 Task: Open a blank sheet, save the file as Selfcare.epub and add heading 'Self Care',with the parapraph 'Self-care involves prioritizing one's physical, emotional, and mental well-being. It includes activities such as exercise, rest, pursuing hobbies, and setting boundaries. Engaging in self-care practices is essential for maintaining balance, preventing burnout, and nurturing a healthy relationship with oneself.'Apply Font Style Impact And font size 18. Apply font style in  Heading 'Tahoma' and font size 36 Change heading alignment to  Left and paragraph alignment to  Left
Action: Mouse pressed left at (238, 190)
Screenshot: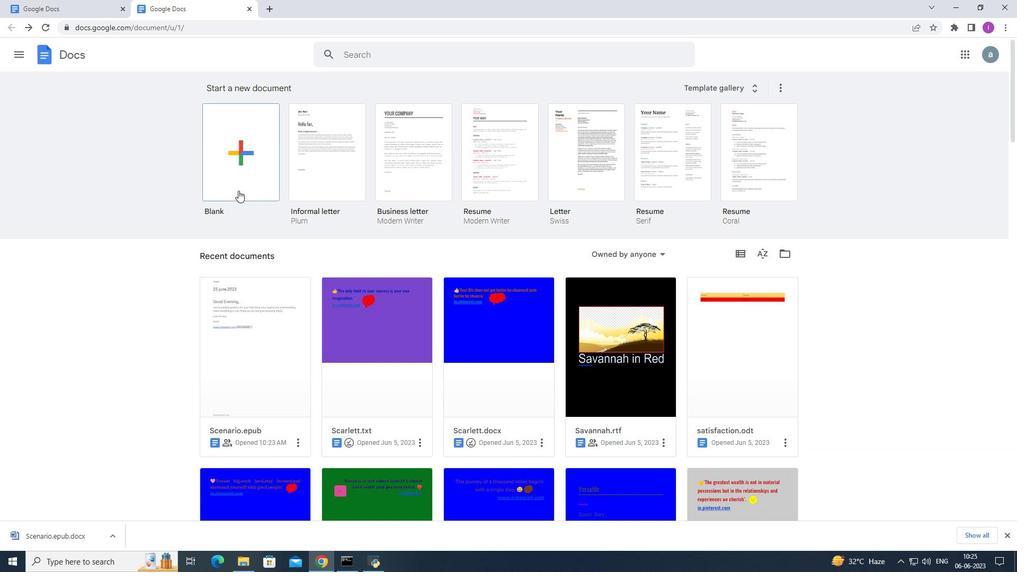 
Action: Mouse moved to (118, 41)
Screenshot: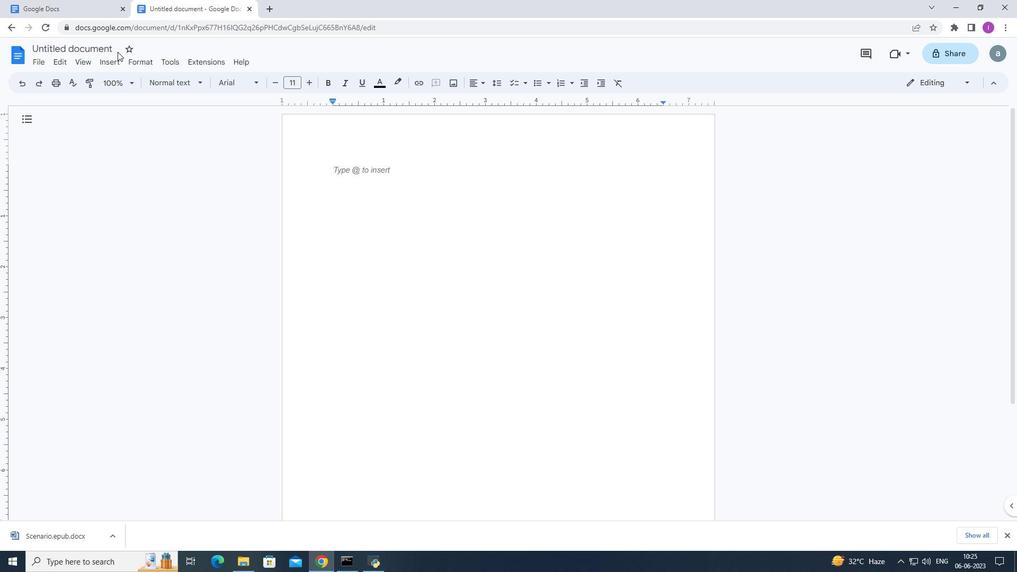 
Action: Mouse pressed left at (118, 41)
Screenshot: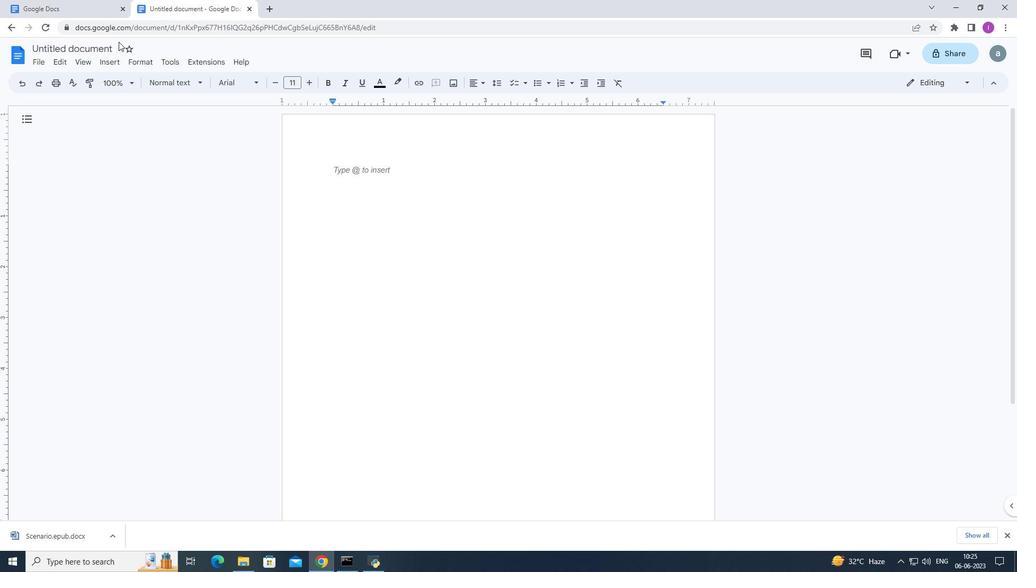 
Action: Mouse moved to (111, 50)
Screenshot: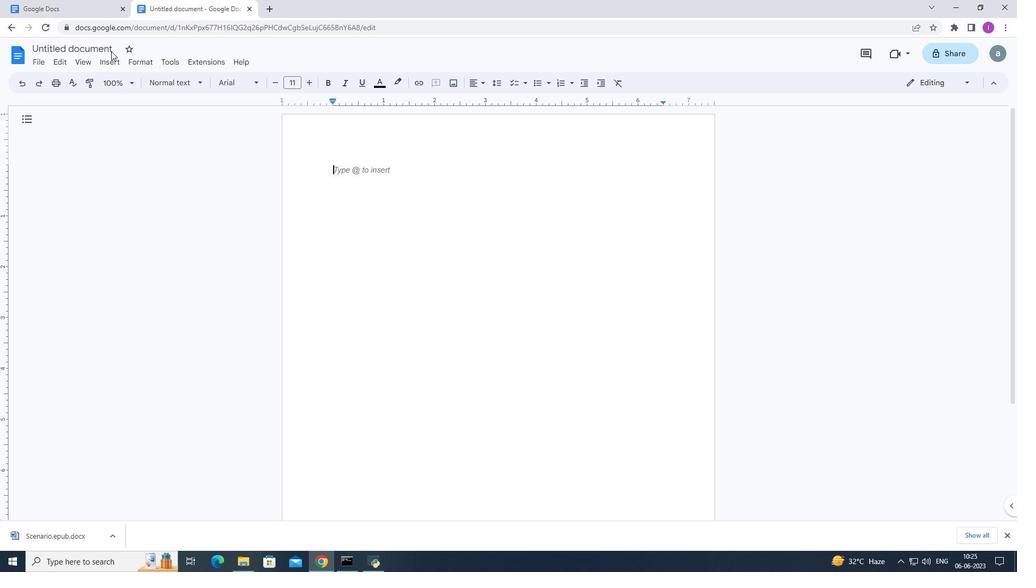 
Action: Mouse pressed left at (111, 50)
Screenshot: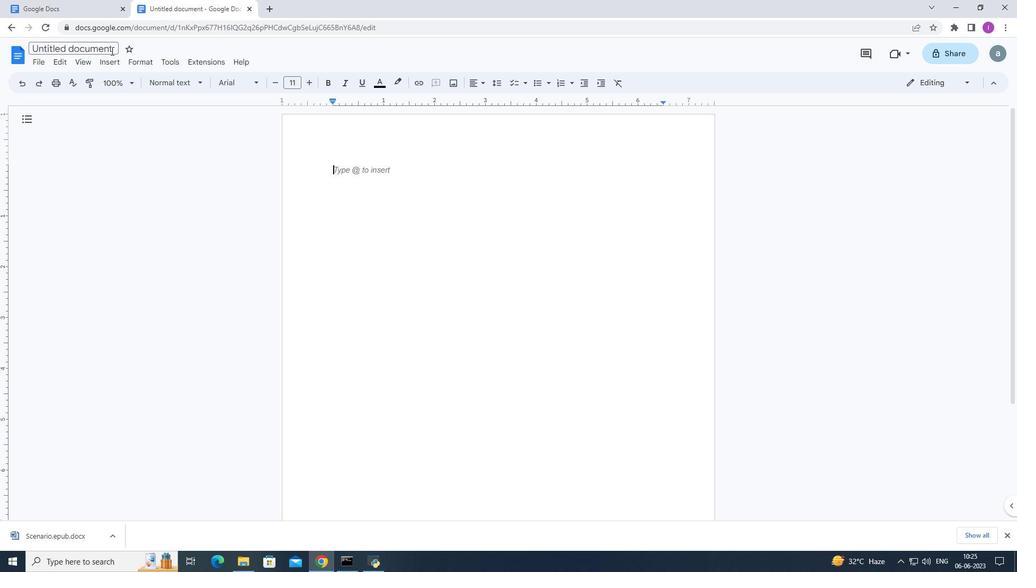 
Action: Mouse moved to (136, 40)
Screenshot: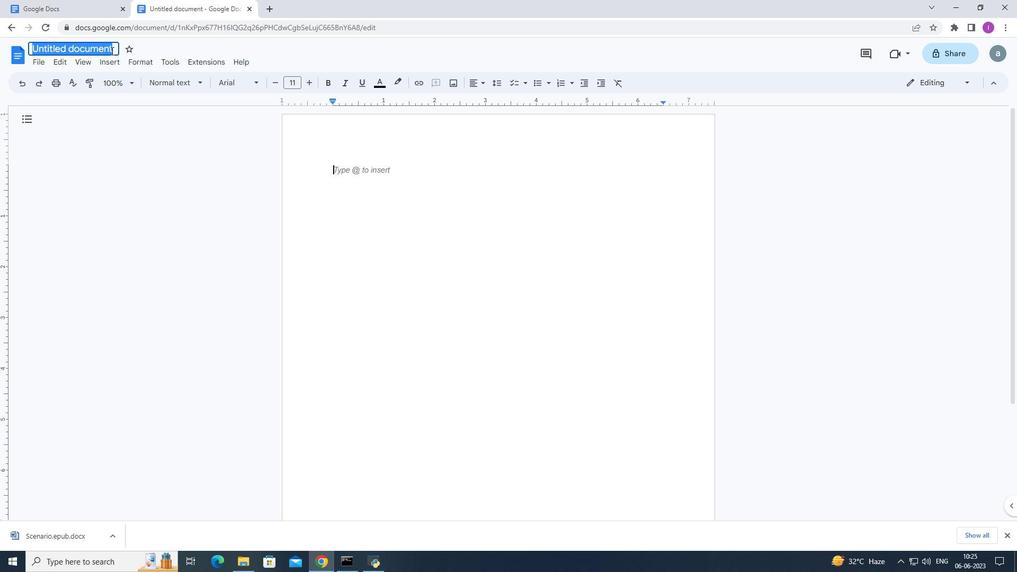 
Action: Key pressed <Key.shift>Selfvv<Key.backspace><Key.backspace>cat<Key.backspace>re.epub
Screenshot: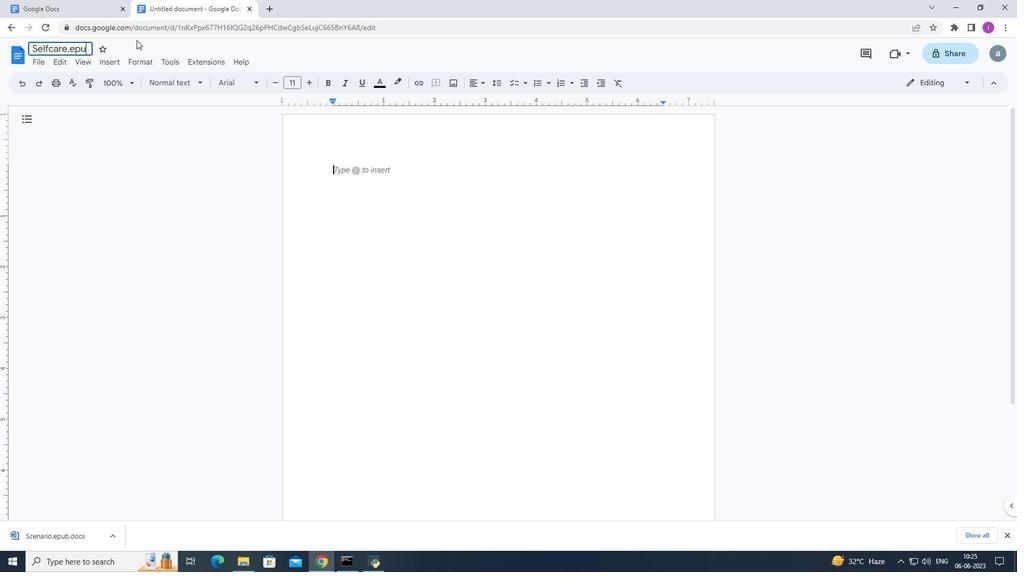 
Action: Mouse moved to (188, 203)
Screenshot: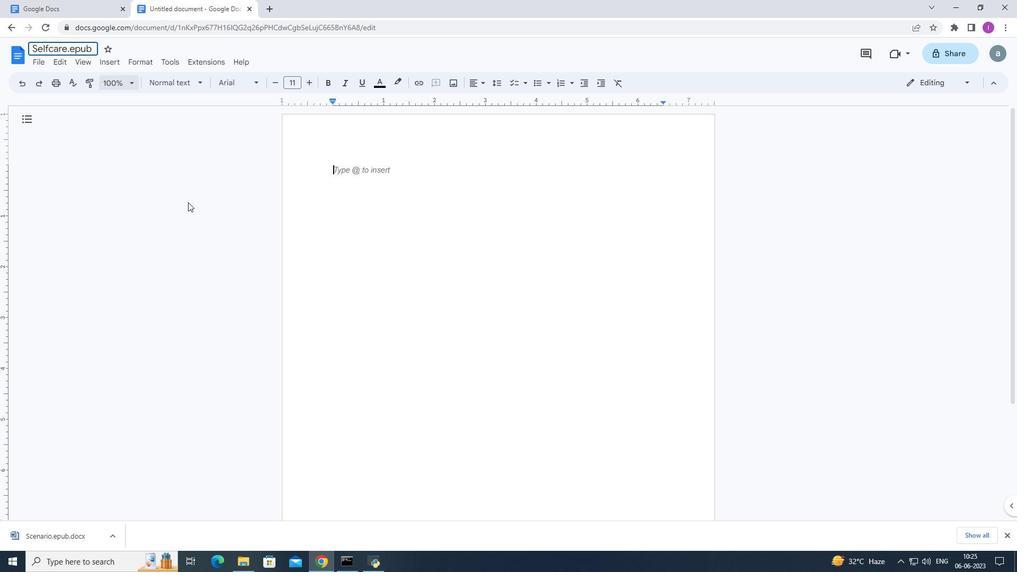 
Action: Mouse pressed left at (188, 203)
Screenshot: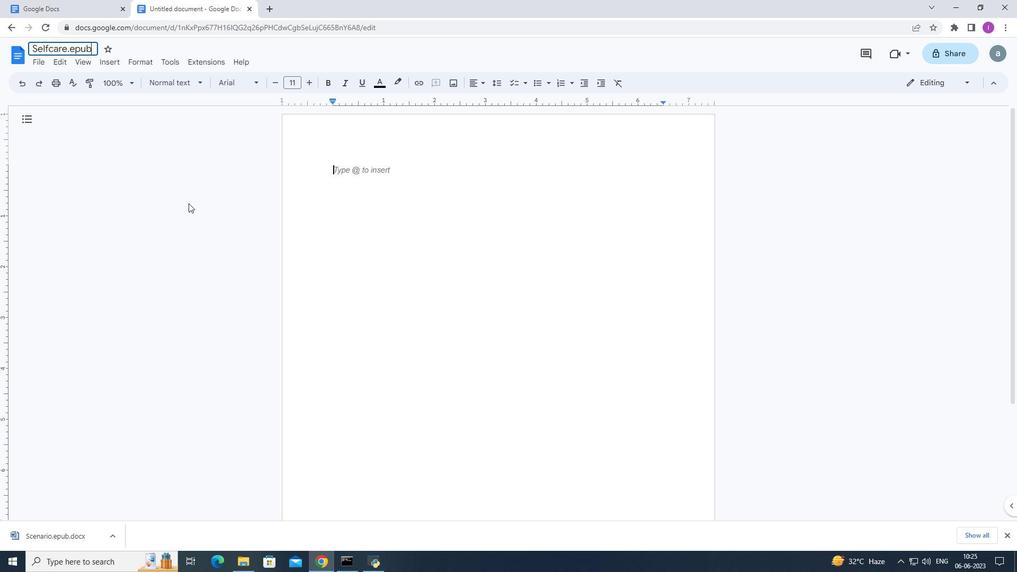 
Action: Mouse moved to (142, 63)
Screenshot: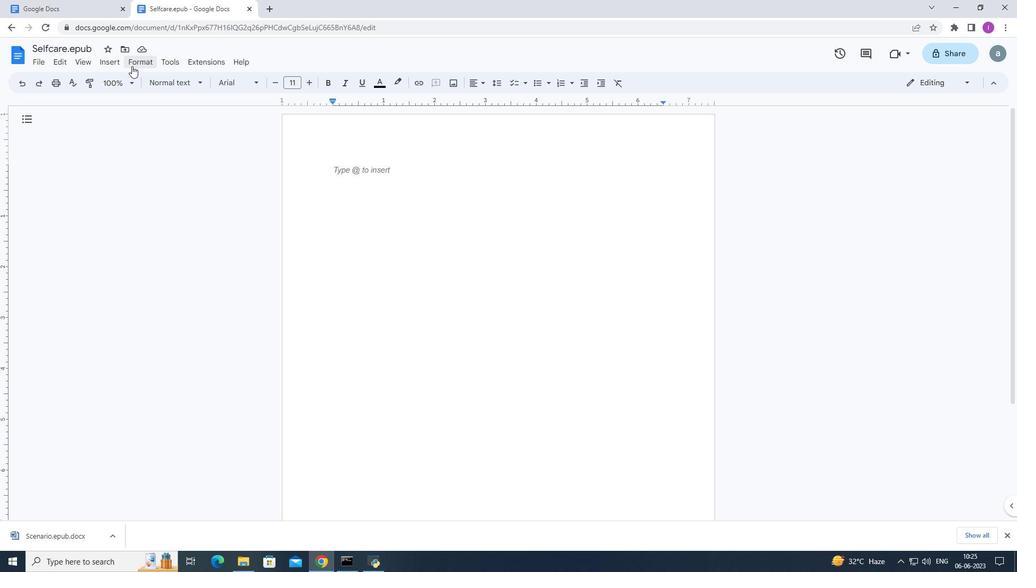 
Action: Mouse pressed left at (142, 63)
Screenshot: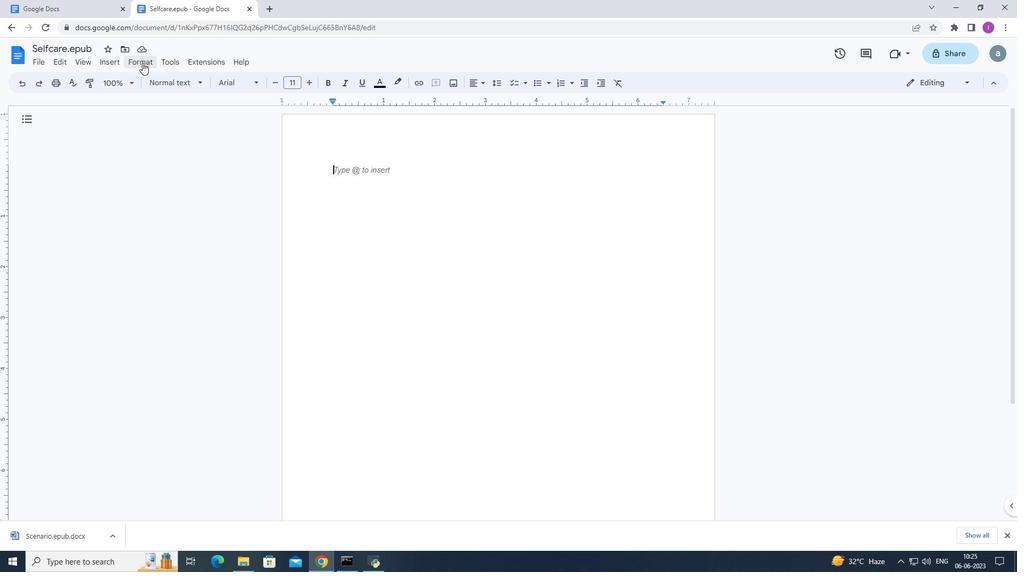 
Action: Mouse moved to (324, 180)
Screenshot: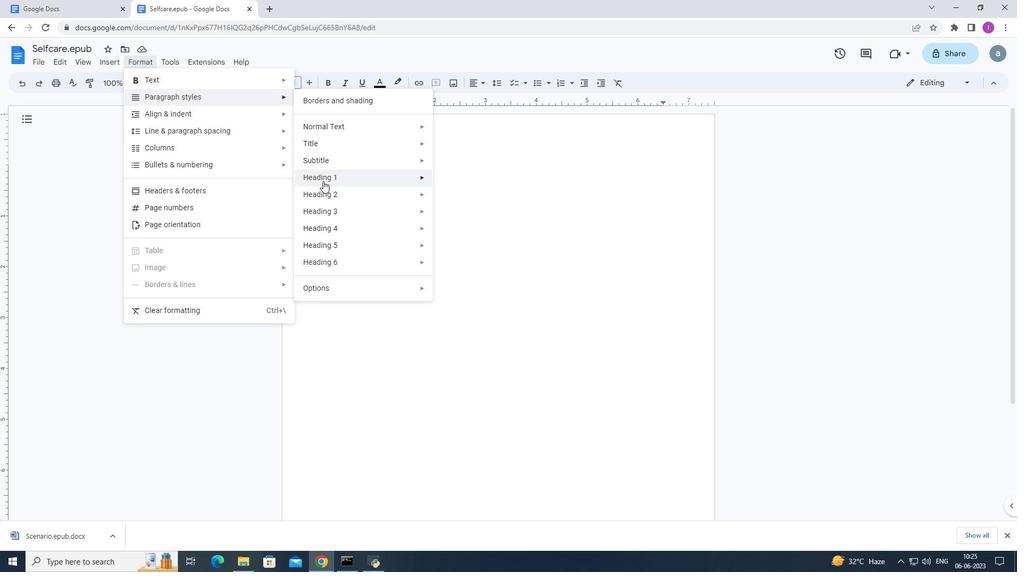 
Action: Mouse pressed left at (324, 180)
Screenshot: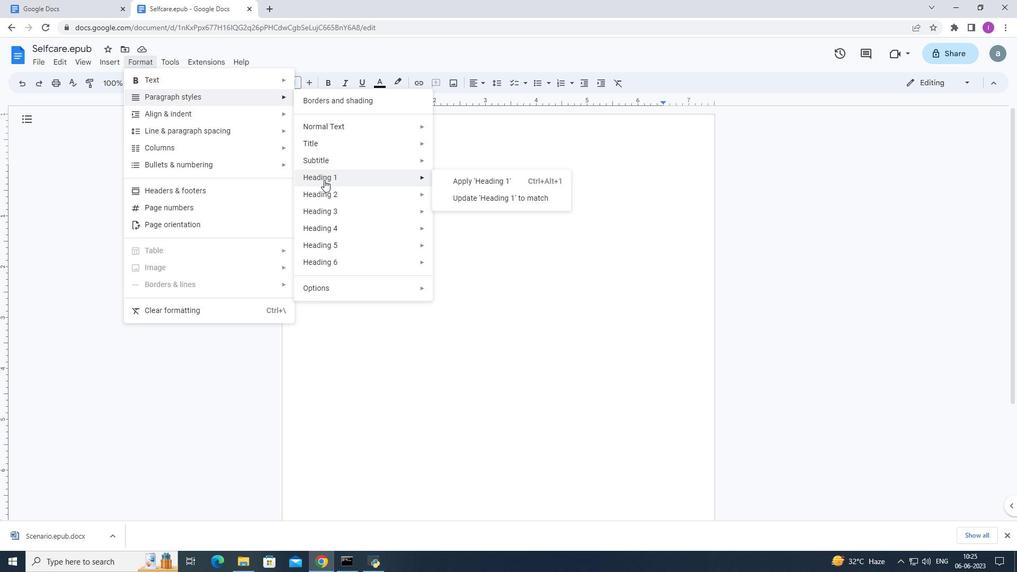 
Action: Mouse moved to (463, 181)
Screenshot: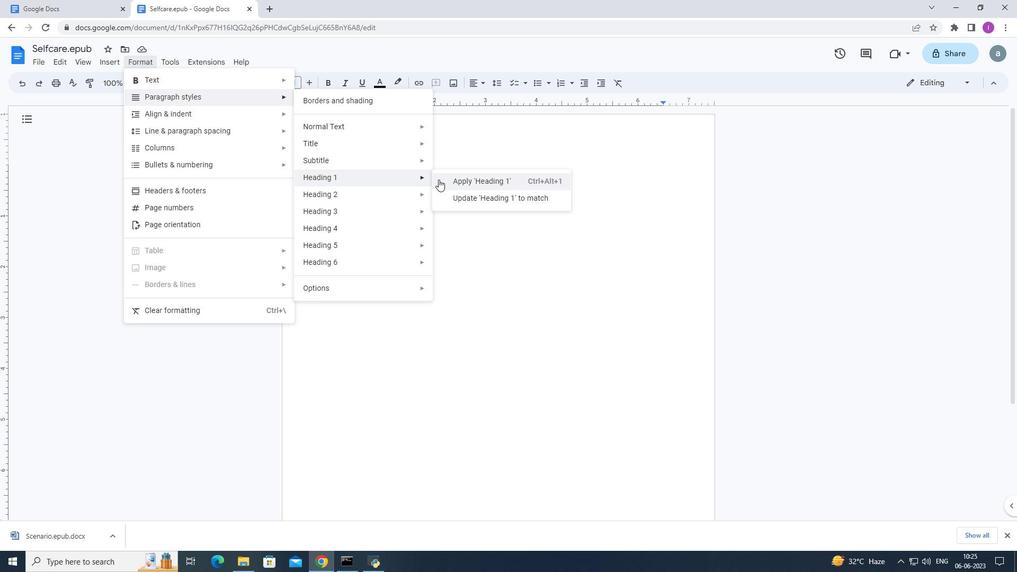 
Action: Mouse pressed left at (463, 181)
Screenshot: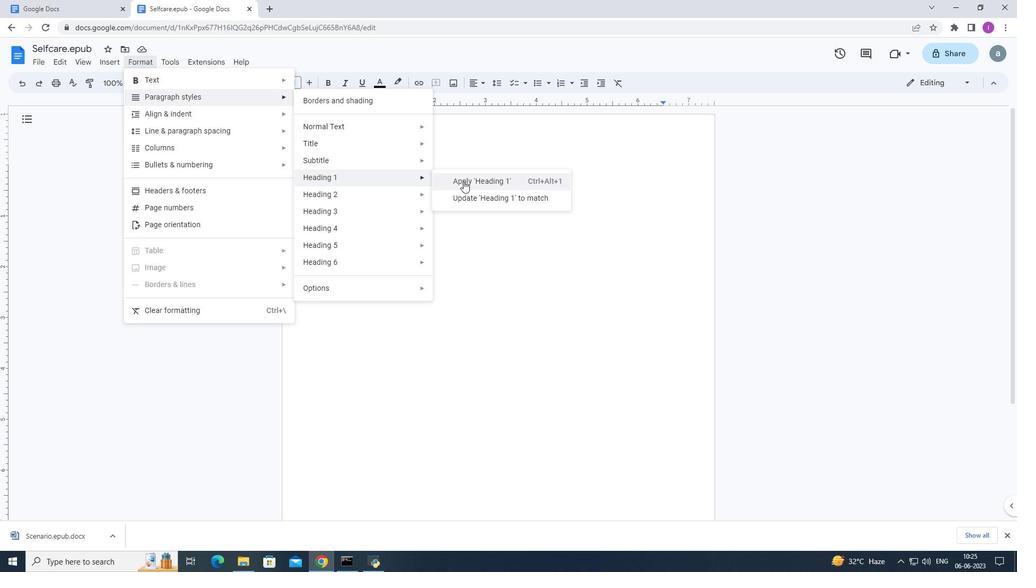 
Action: Key pressed <Key.shift>Self<Key.space><Key.shift>Care<Key.enter><Key.shift>Self-care<Key.space>involvesprioritu<Key.backspace>izing<Key.space>
Screenshot: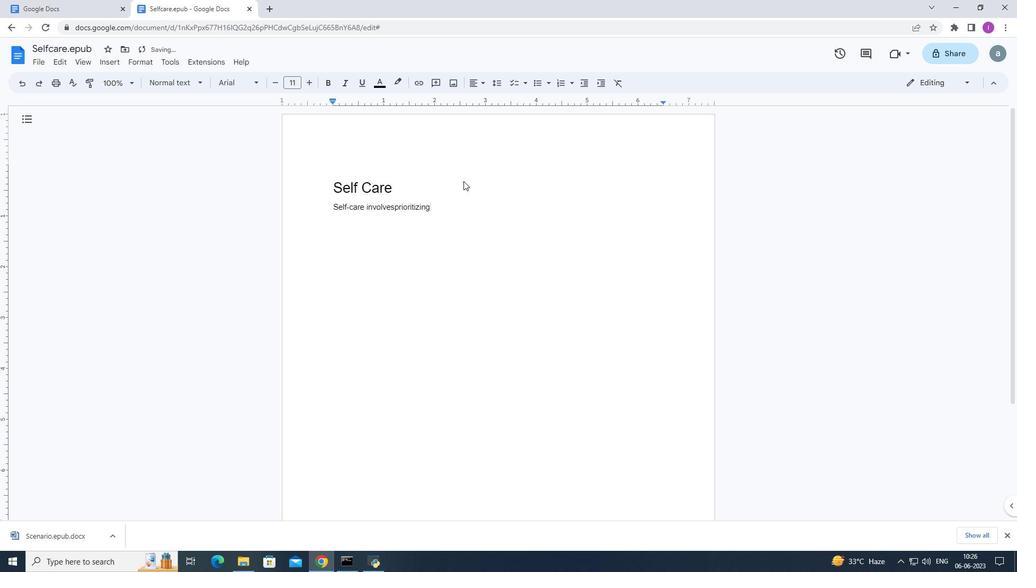 
Action: Mouse moved to (393, 205)
Screenshot: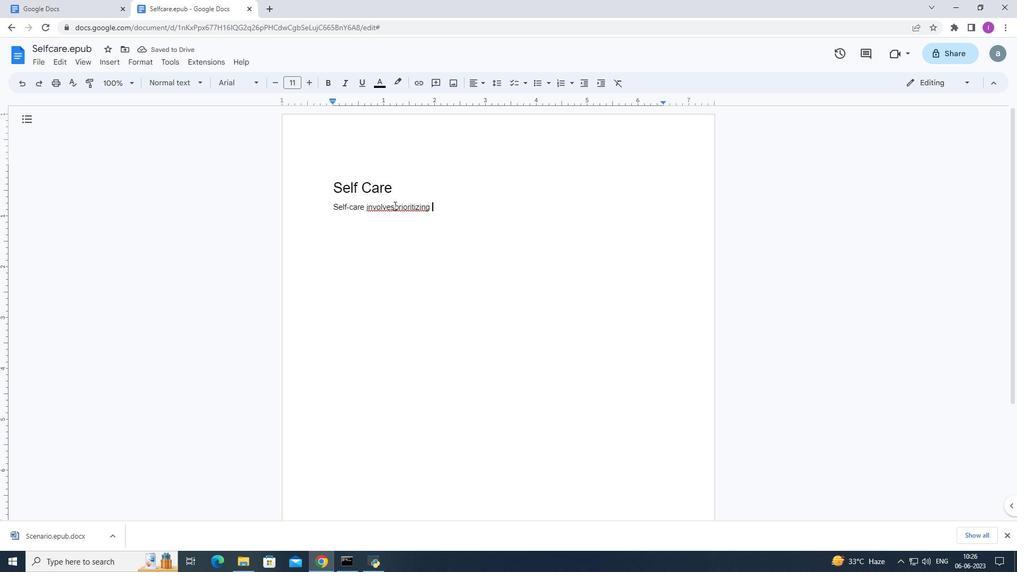 
Action: Mouse pressed left at (393, 205)
Screenshot: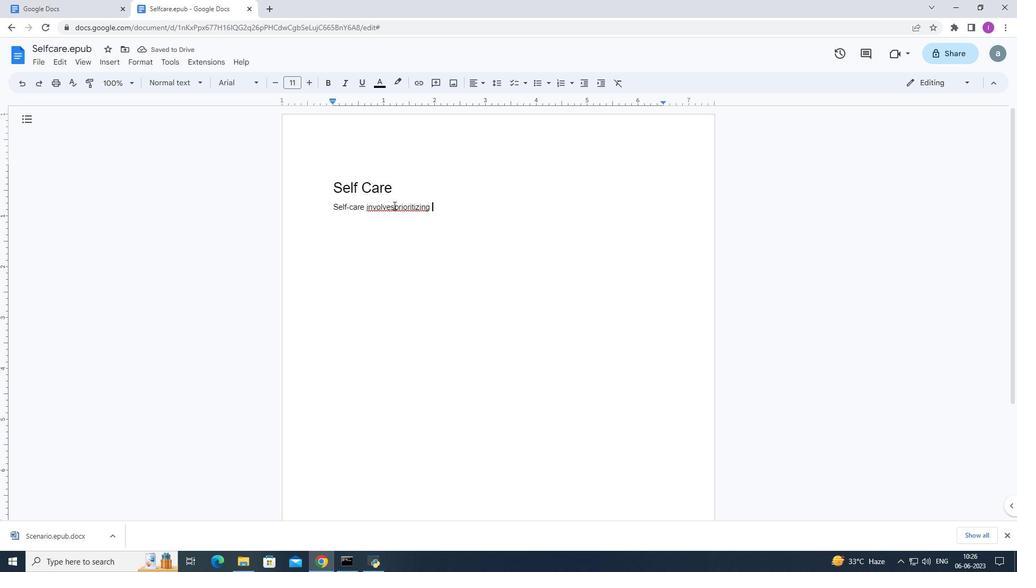 
Action: Mouse moved to (397, 193)
Screenshot: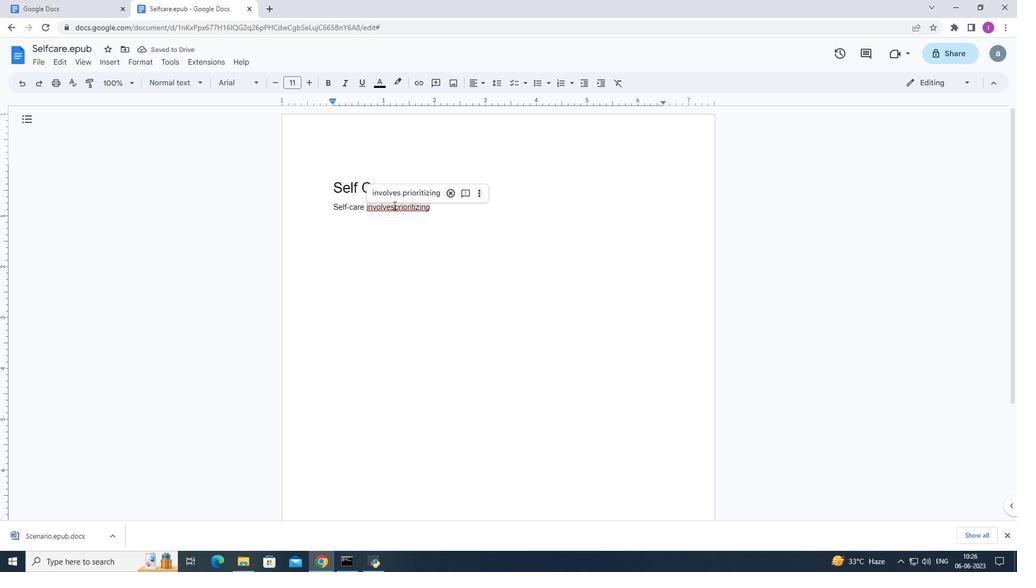 
Action: Mouse pressed left at (397, 193)
Screenshot: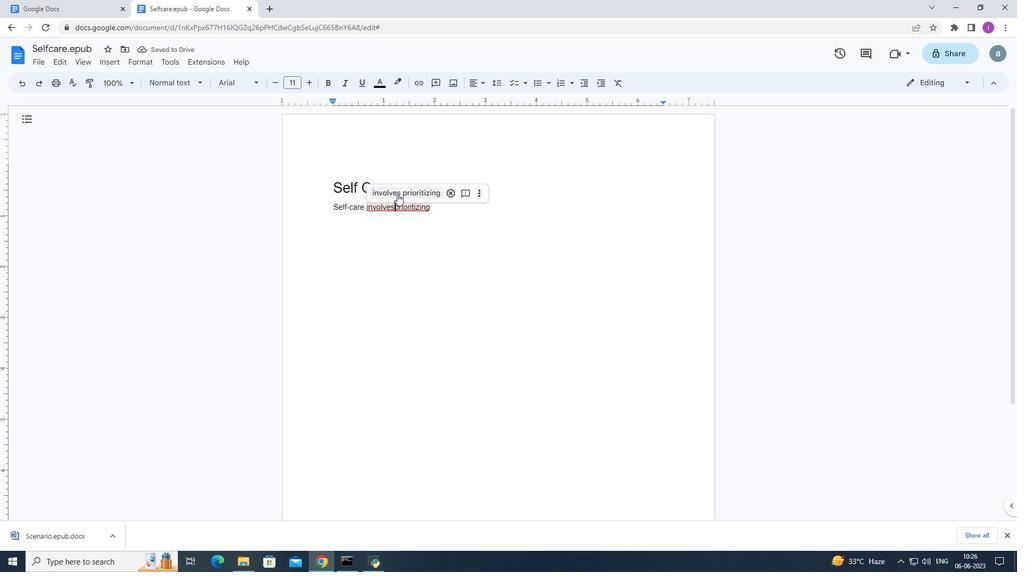 
Action: Mouse moved to (469, 216)
Screenshot: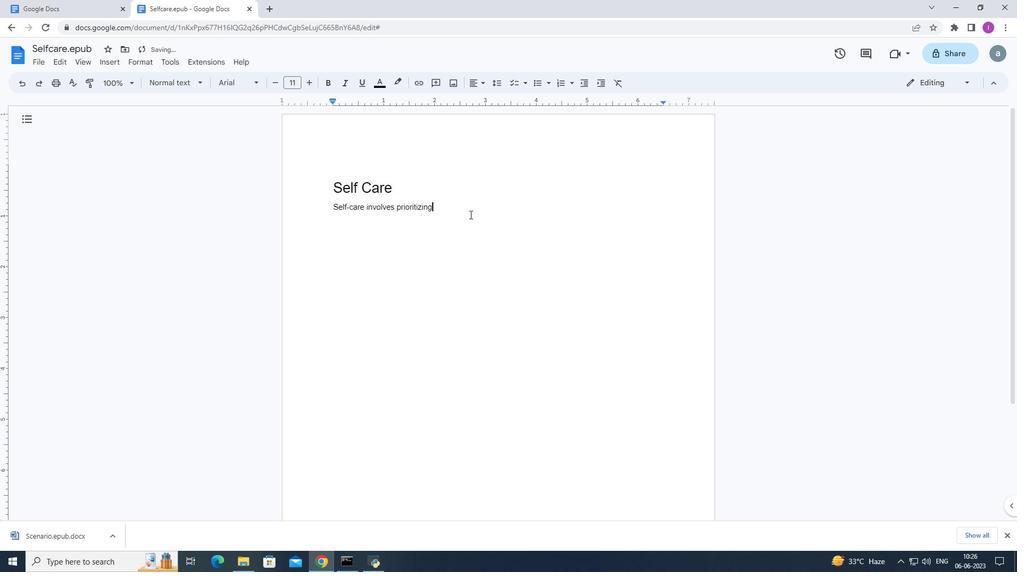 
Action: Key pressed <Key.space>om<Key.backspace>ne's<Key.space>physical,emotional,and<Key.space>mental<Key.space>well-being.<Key.shift>It<Key.space>includes<Key.space>activities<Key.space>such<Key.space>ac<Key.backspace>s<Key.space>exercise,rest,pursuing<Key.space>hobbies,and<Key.space>setting<Key.space>boundaries.<Key.shift>Engging<Key.space>in<Key.space>self-care<Key.space>practise<Key.backspace><Key.backspace>ces<Key.space>is<Key.space>essential<Key.space>for<Key.space>maintaining<Key.space>balance,preventing<Key.space>burnout,and<Key.space>nurturing<Key.space>a<Key.space>healthy<Key.space>relationshio<Key.backspace>p<Key.space>with<Key.space>oneself.
Screenshot: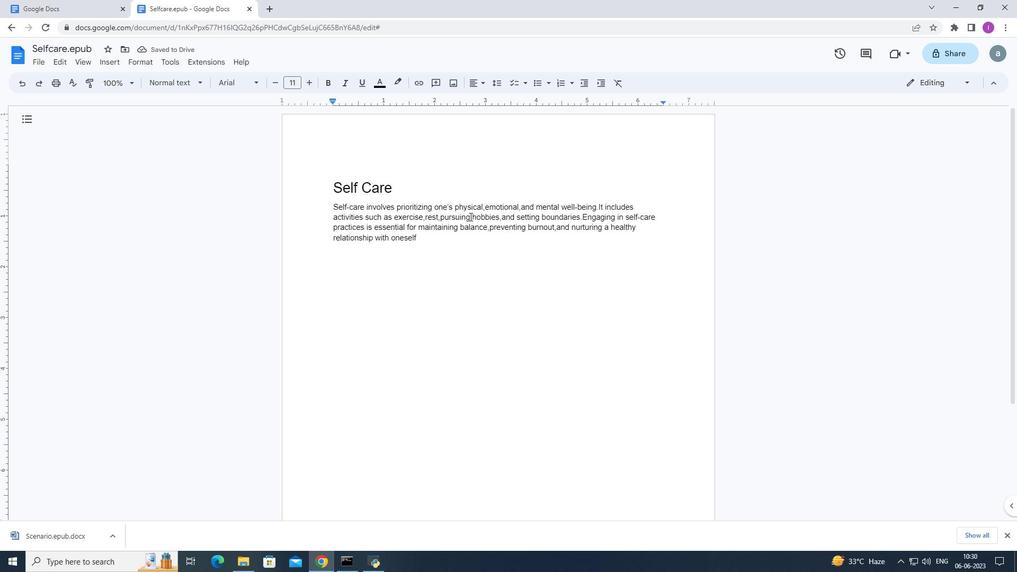 
Action: Mouse moved to (432, 245)
Screenshot: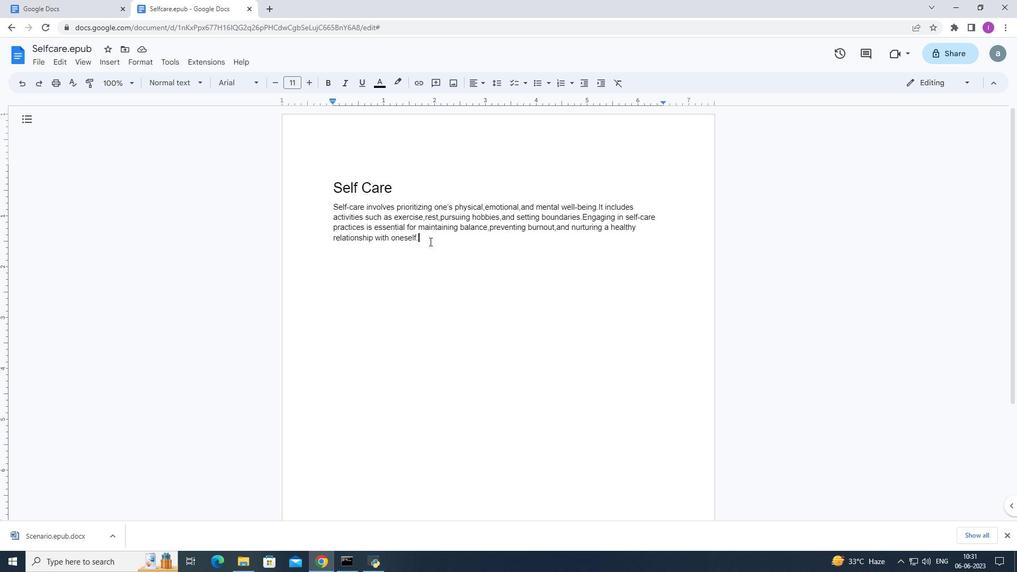 
Action: Mouse pressed left at (432, 245)
Screenshot: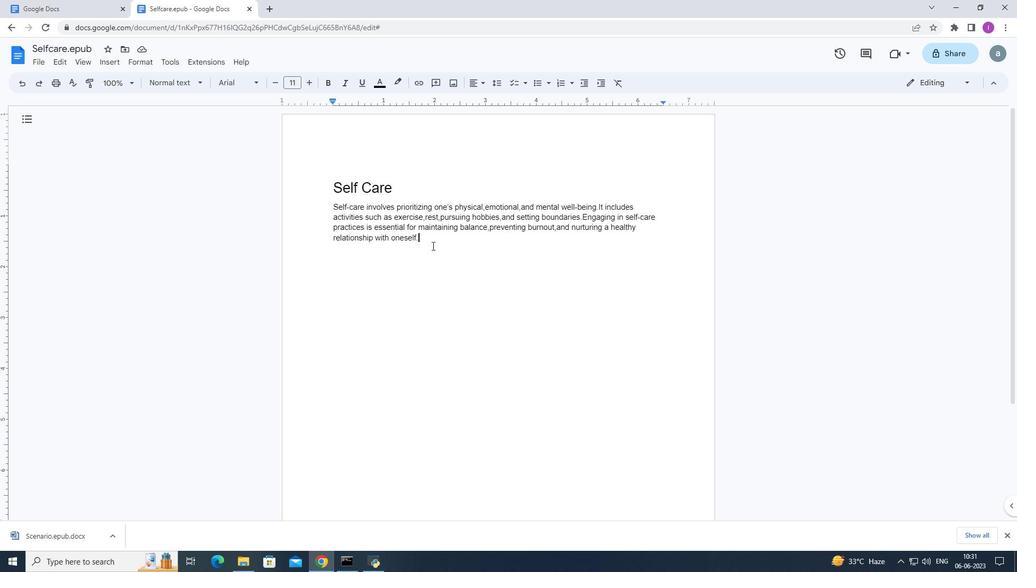 
Action: Mouse moved to (254, 86)
Screenshot: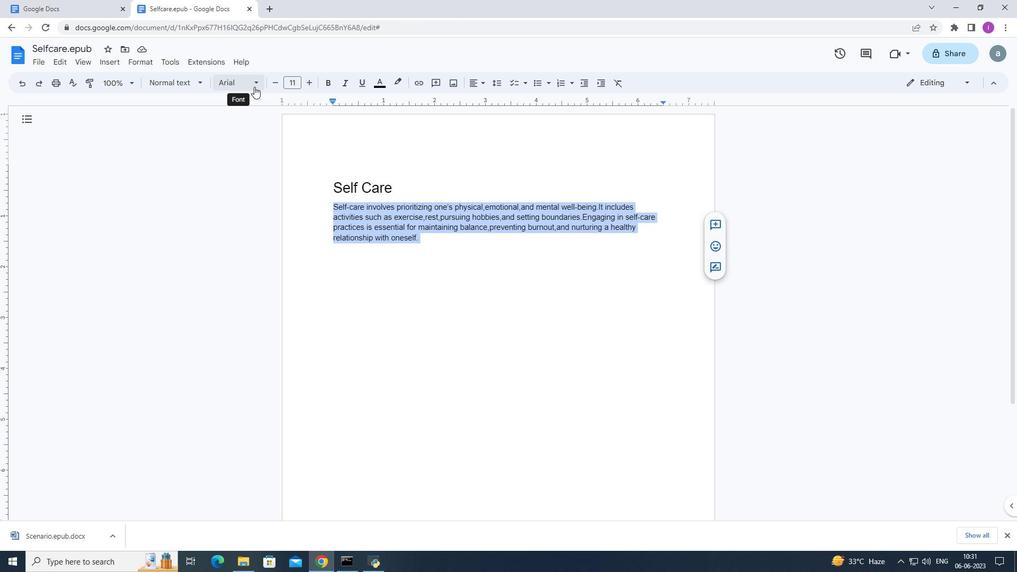 
Action: Mouse pressed left at (254, 86)
Screenshot: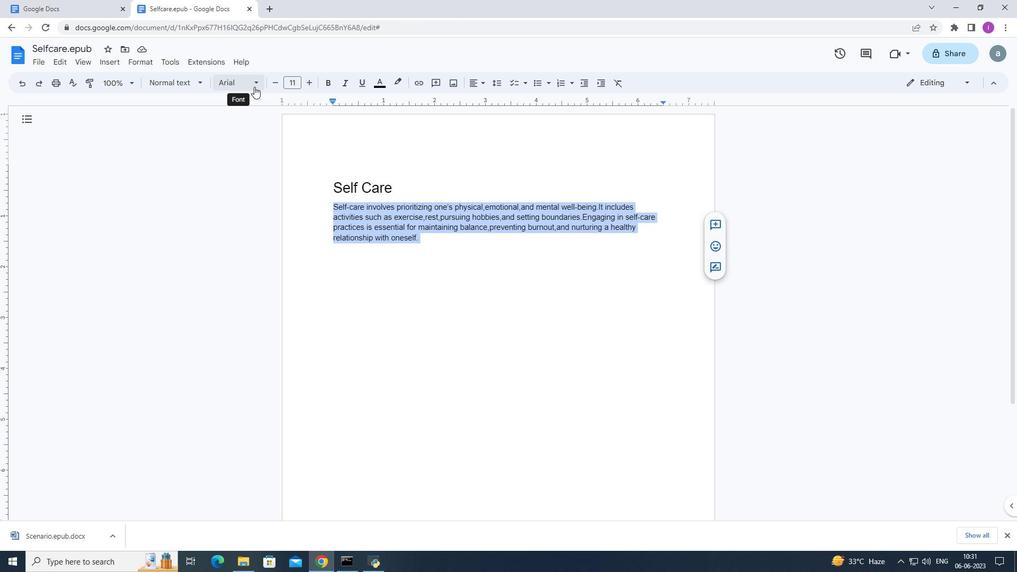 
Action: Mouse moved to (298, 82)
Screenshot: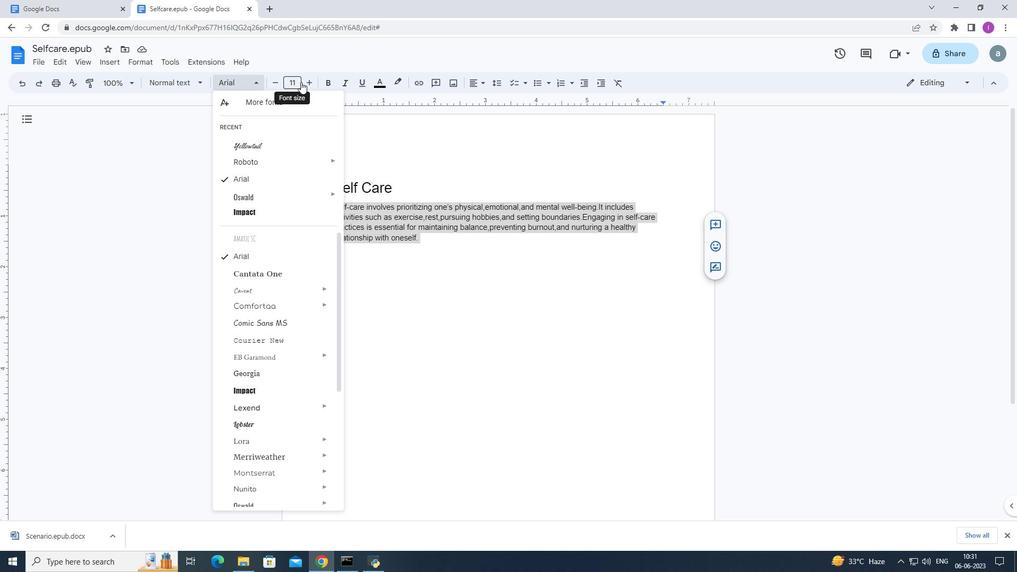 
Action: Mouse pressed left at (298, 82)
Screenshot: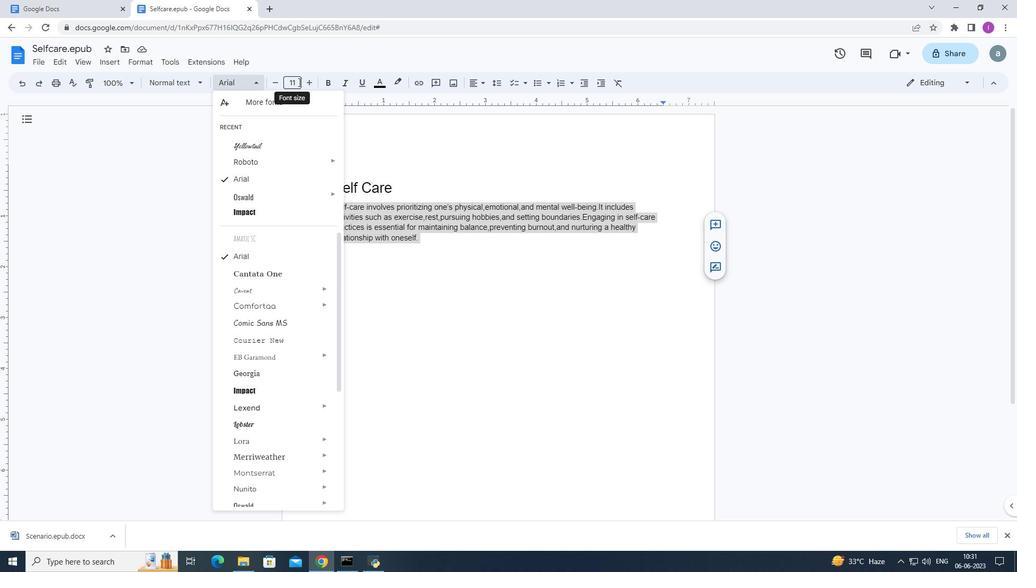 
Action: Mouse moved to (295, 198)
Screenshot: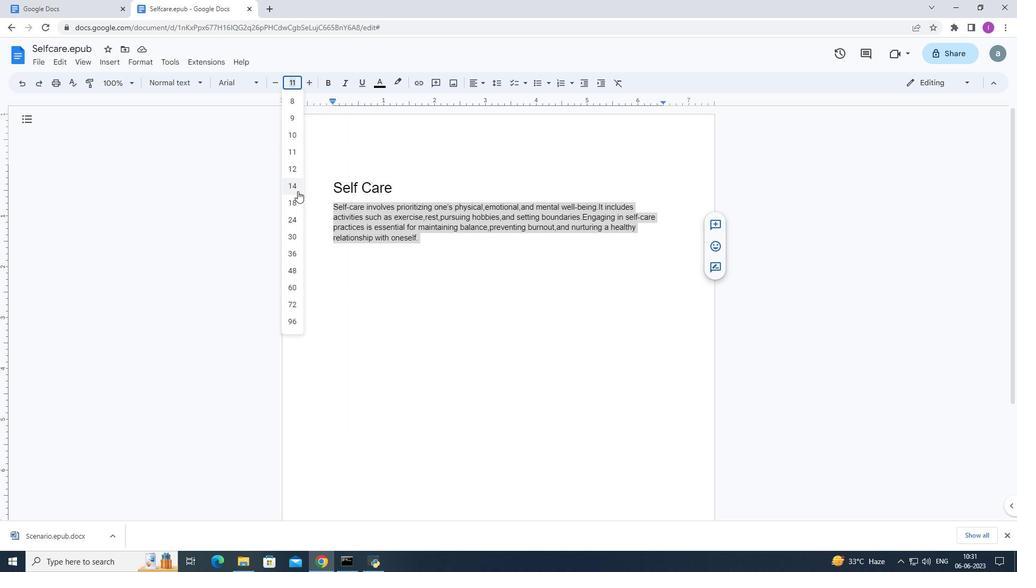 
Action: Mouse pressed left at (295, 198)
Screenshot: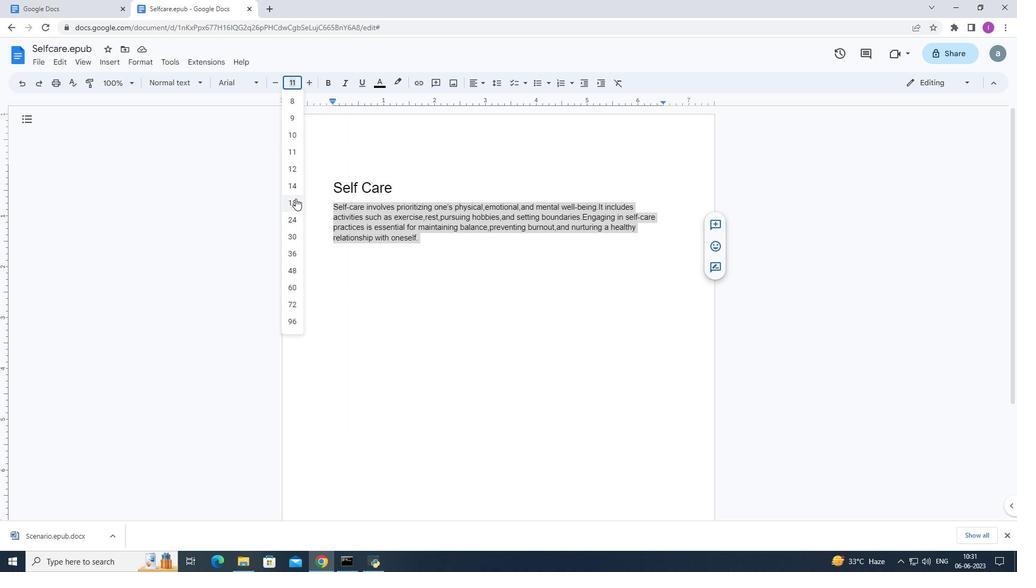 
Action: Mouse moved to (393, 190)
Screenshot: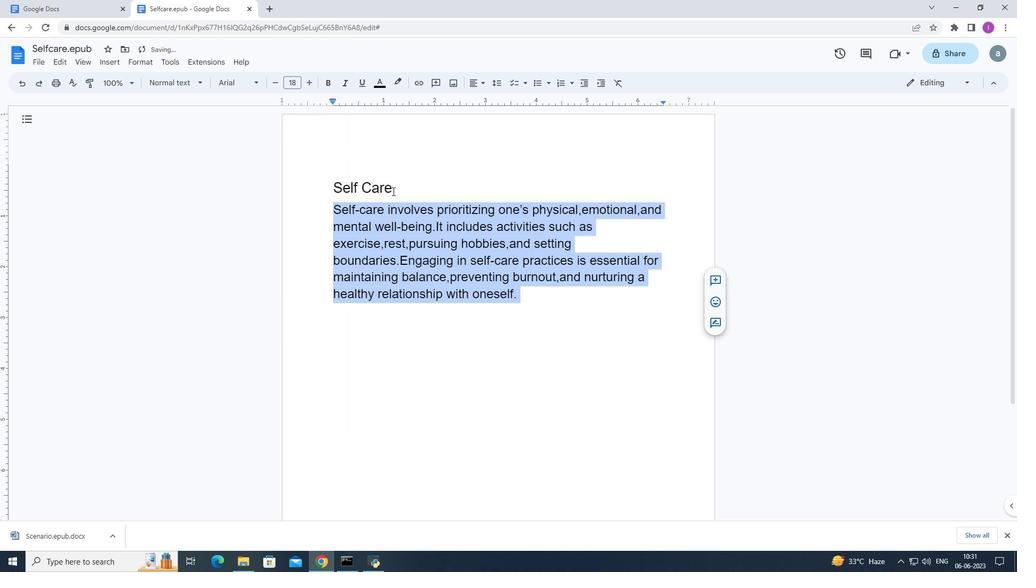 
Action: Mouse pressed left at (393, 190)
Screenshot: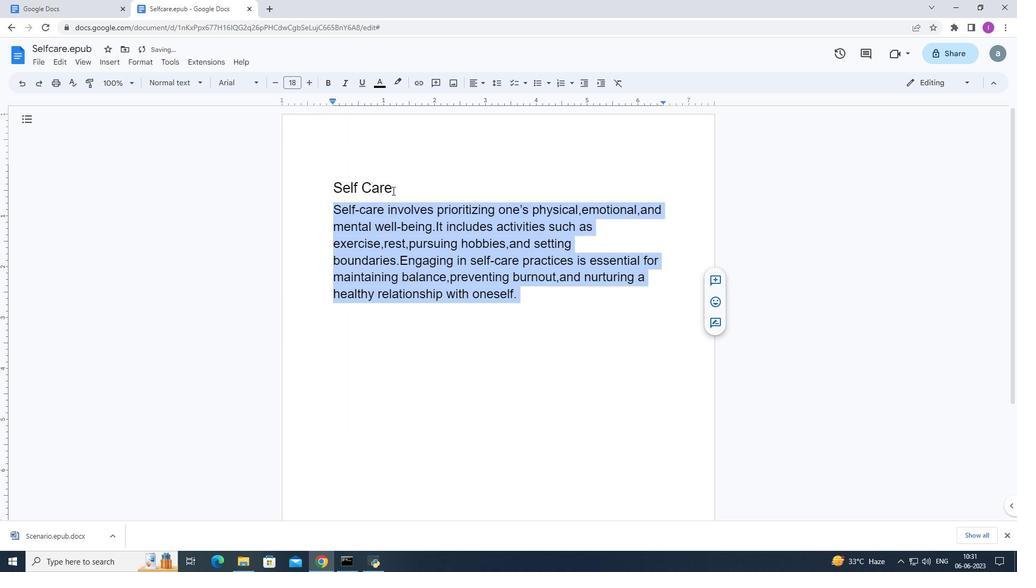 
Action: Mouse moved to (255, 82)
Screenshot: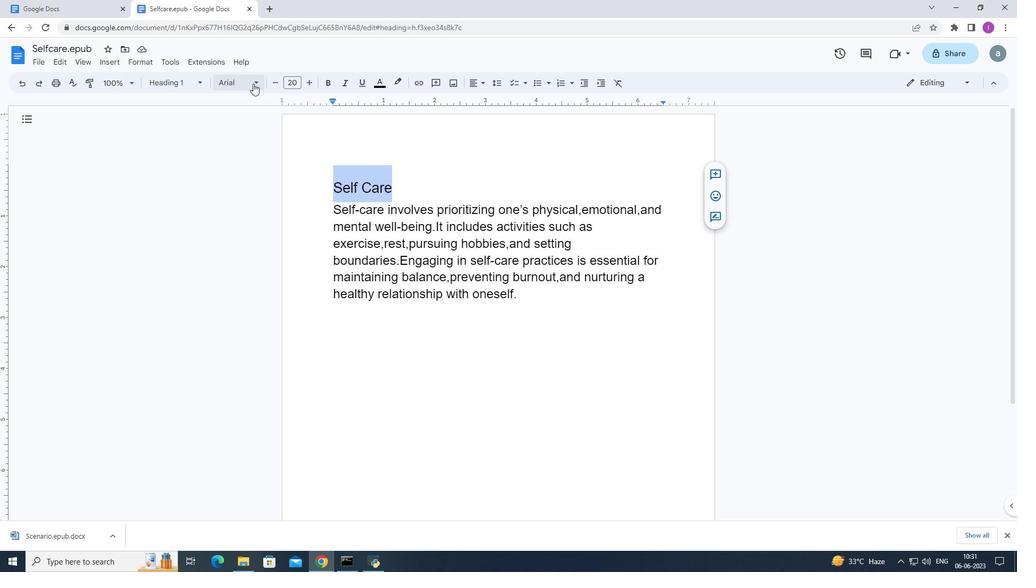 
Action: Mouse pressed left at (255, 82)
Screenshot: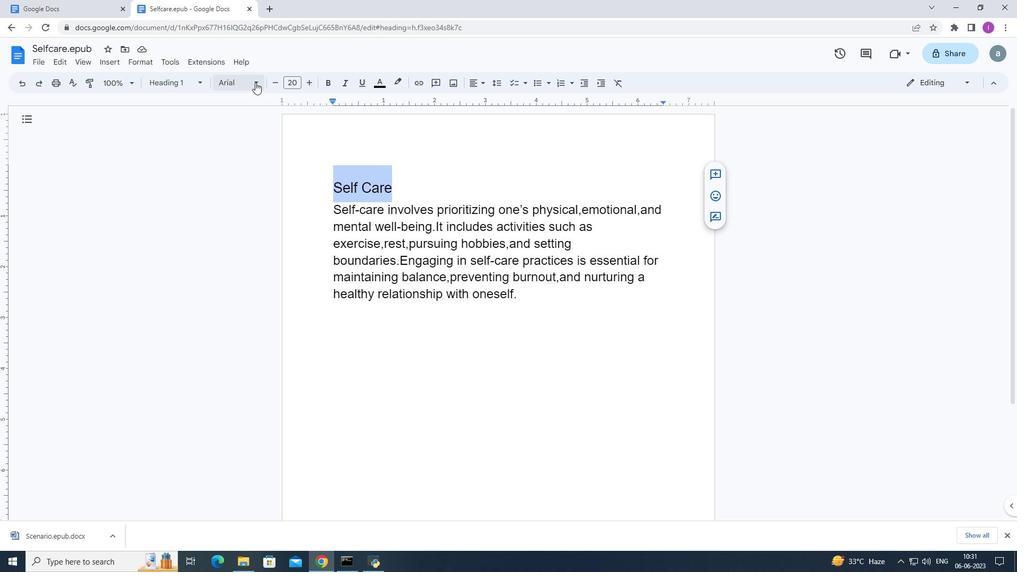 
Action: Mouse moved to (275, 268)
Screenshot: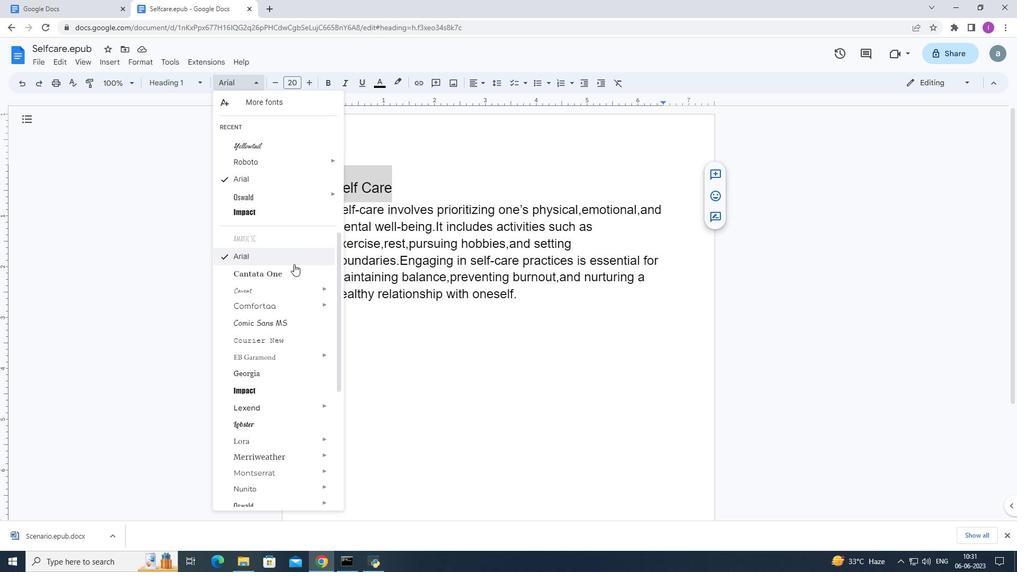 
Action: Mouse scrolled (275, 268) with delta (0, 0)
Screenshot: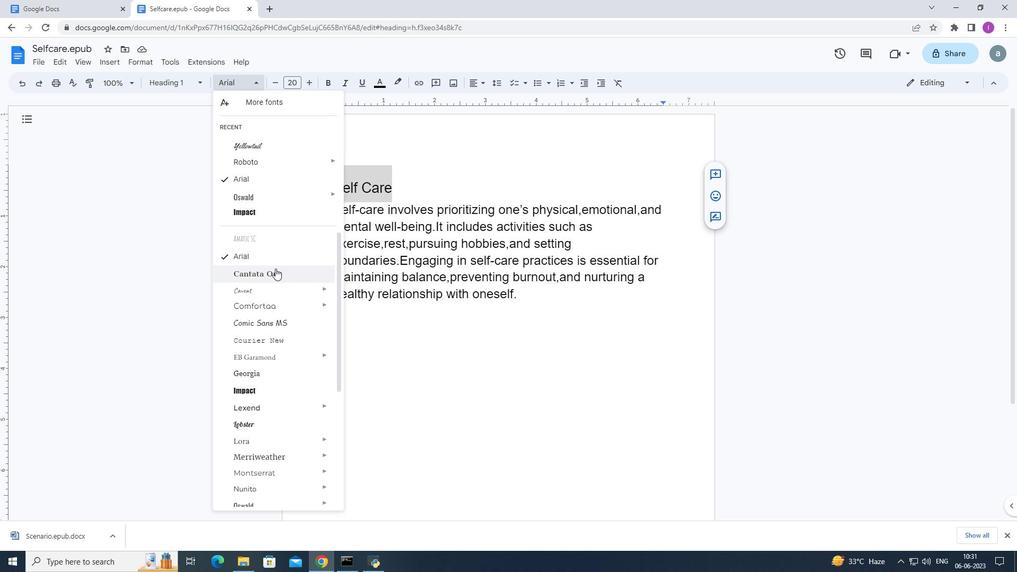 
Action: Mouse scrolled (275, 268) with delta (0, 0)
Screenshot: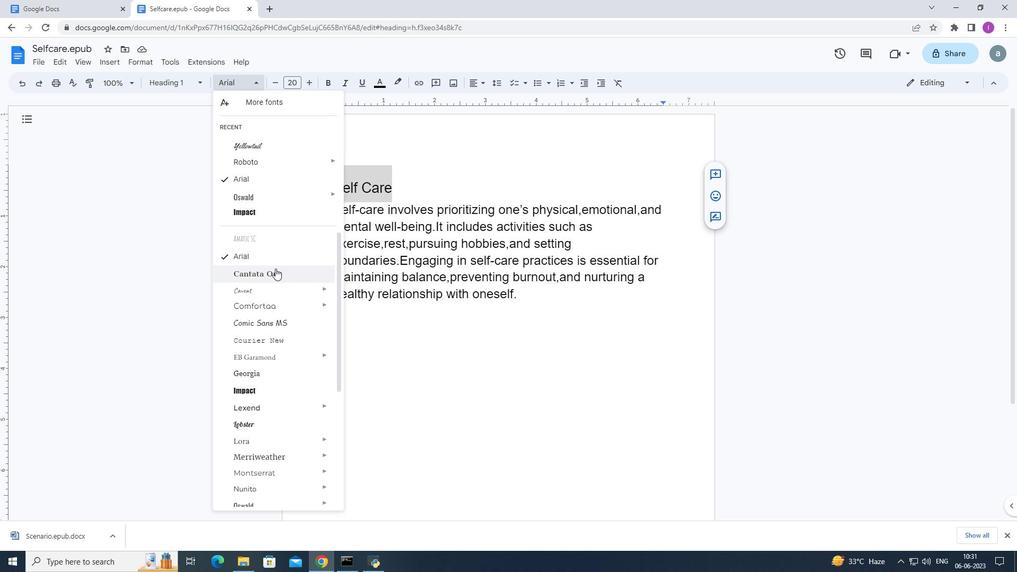 
Action: Mouse scrolled (275, 268) with delta (0, 0)
Screenshot: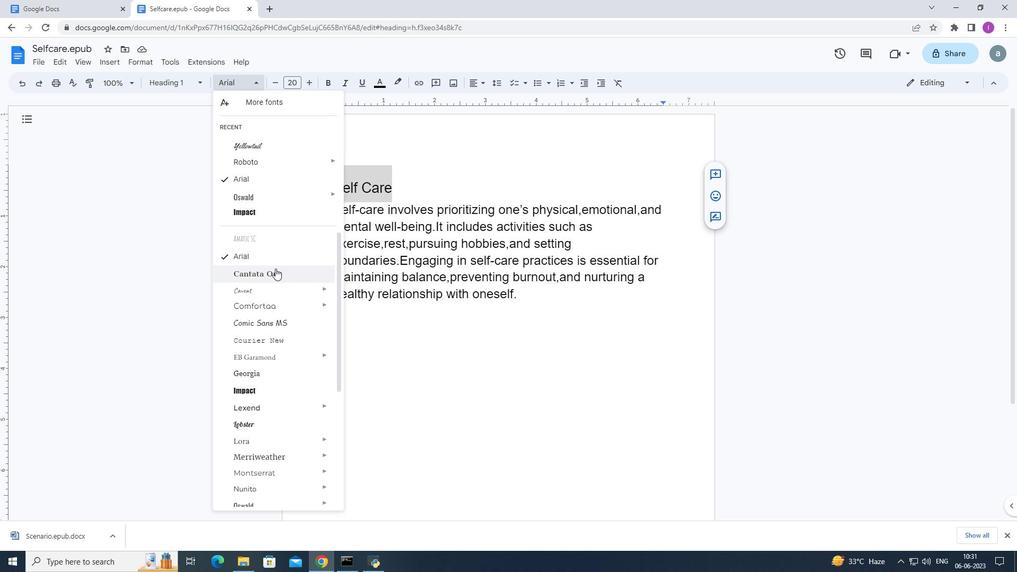 
Action: Mouse moved to (258, 409)
Screenshot: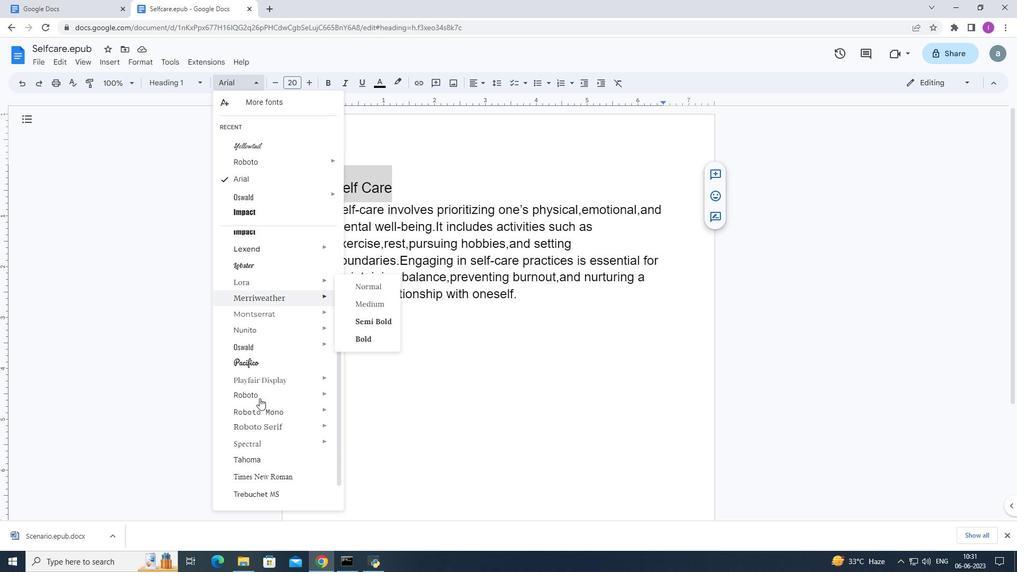 
Action: Mouse scrolled (258, 409) with delta (0, 0)
Screenshot: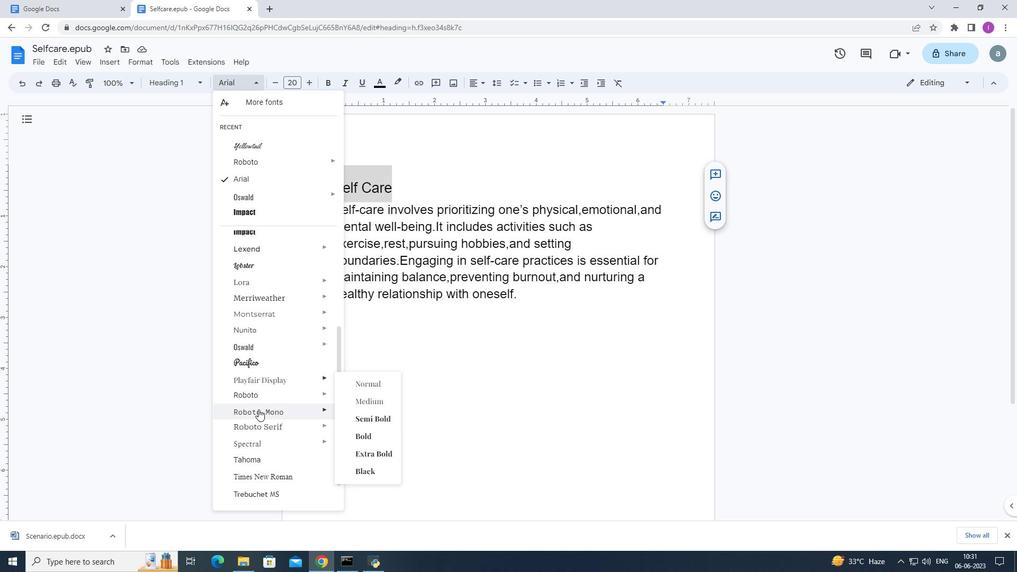 
Action: Mouse scrolled (258, 409) with delta (0, 0)
Screenshot: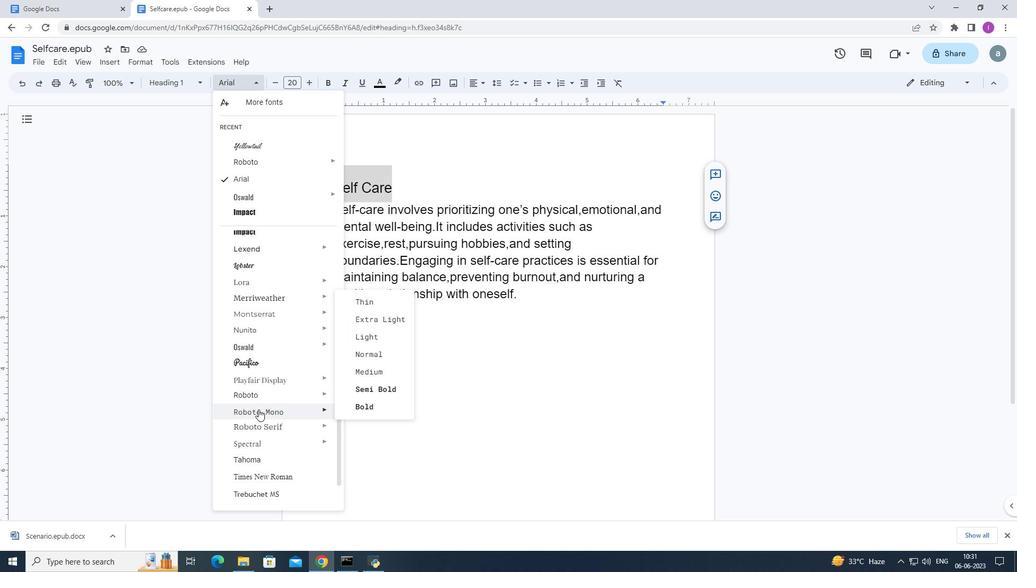 
Action: Mouse moved to (255, 429)
Screenshot: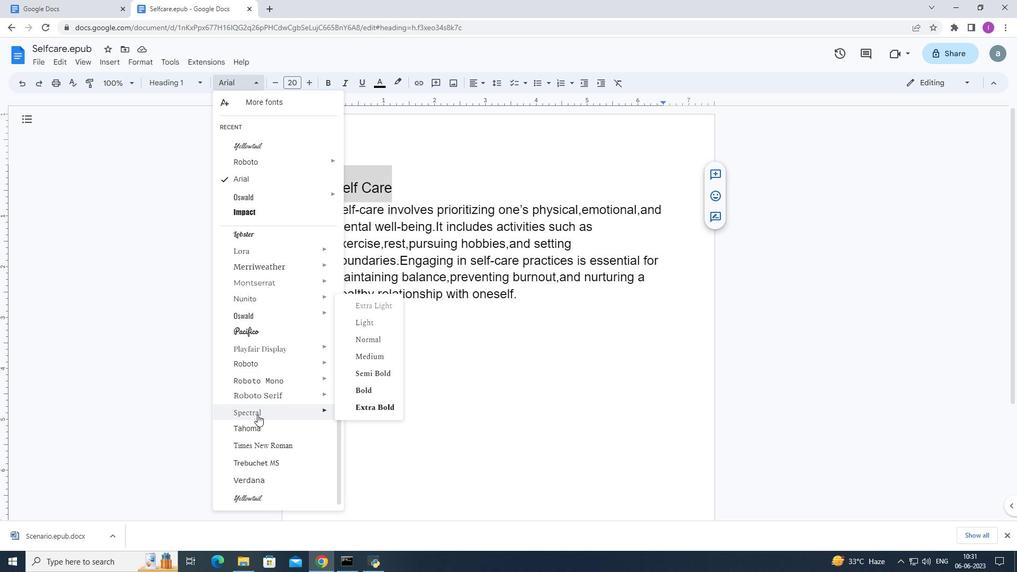 
Action: Mouse pressed left at (255, 429)
Screenshot: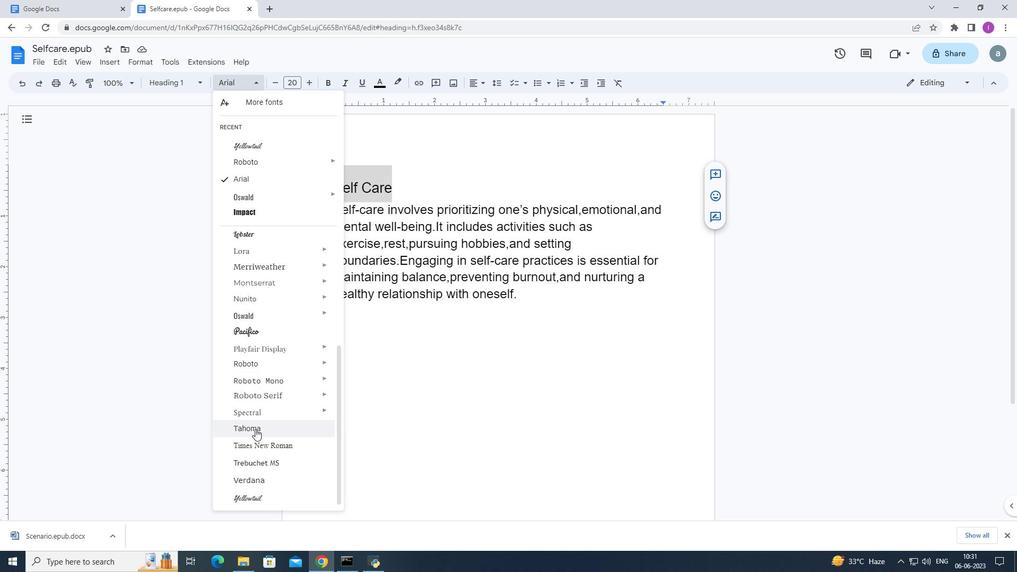 
Action: Mouse moved to (297, 81)
Screenshot: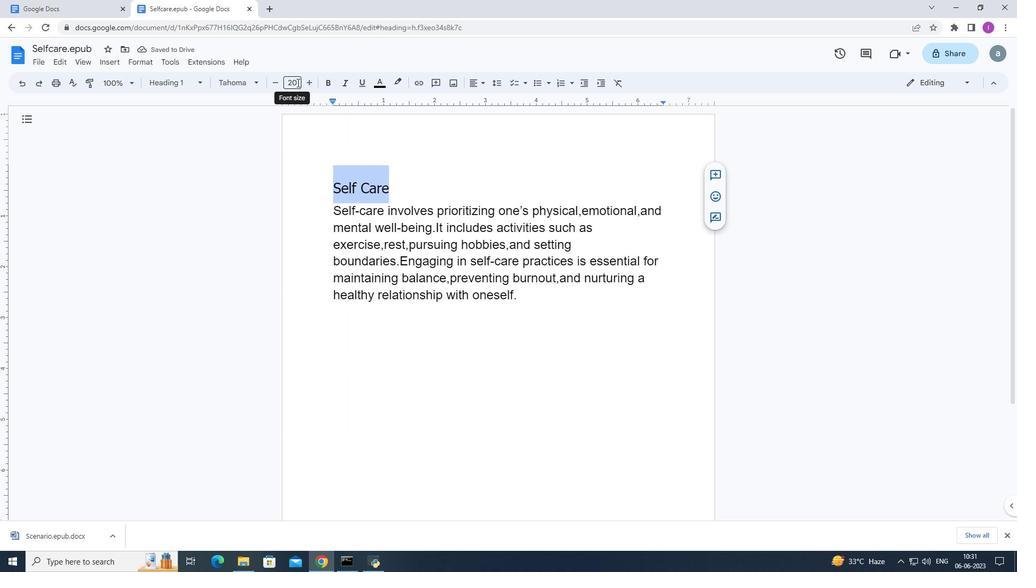 
Action: Mouse pressed left at (297, 81)
Screenshot: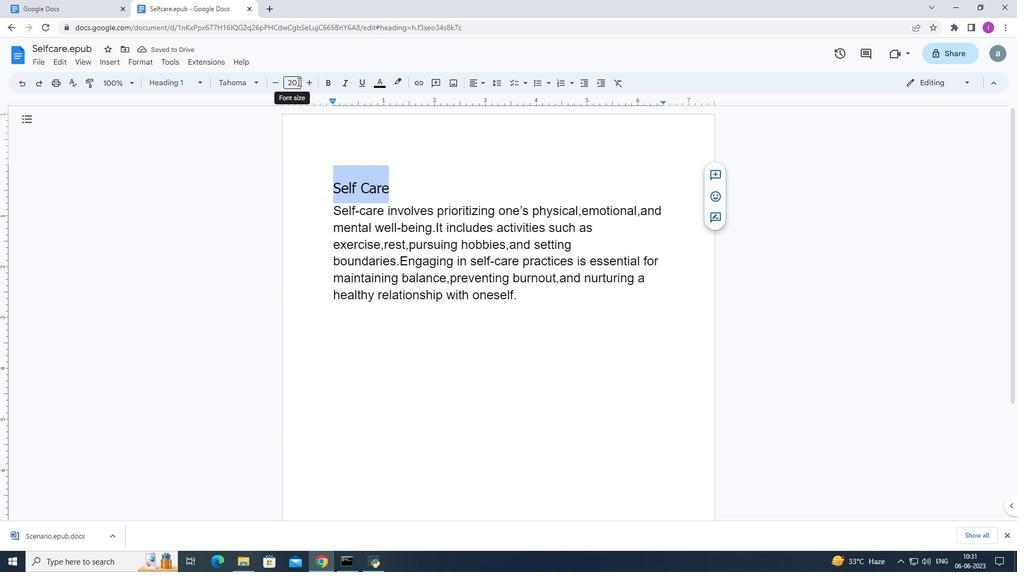 
Action: Mouse moved to (297, 81)
Screenshot: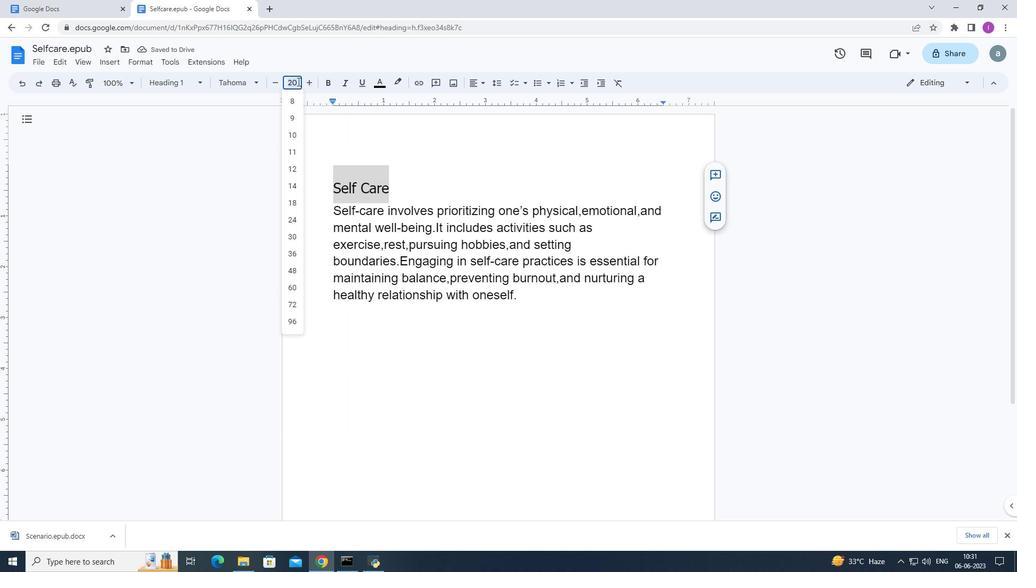 
Action: Key pressed 36
Screenshot: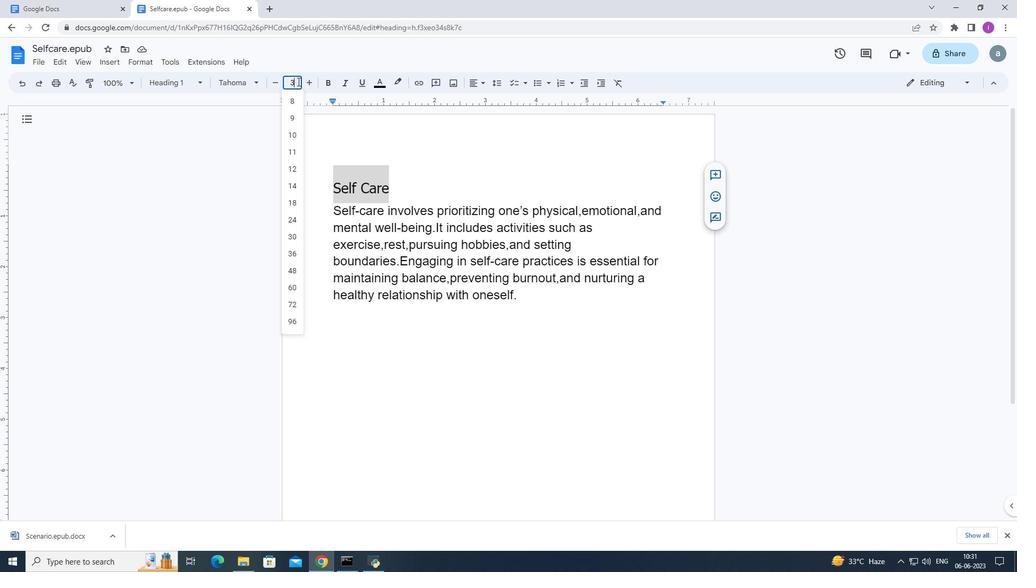 
Action: Mouse moved to (296, 82)
Screenshot: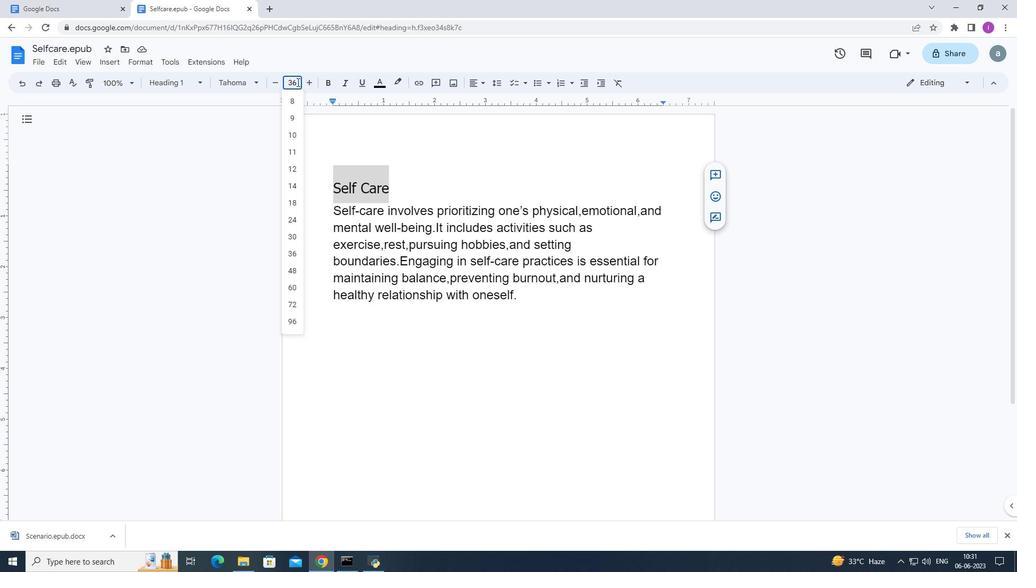 
Action: Key pressed <Key.enter>
Screenshot: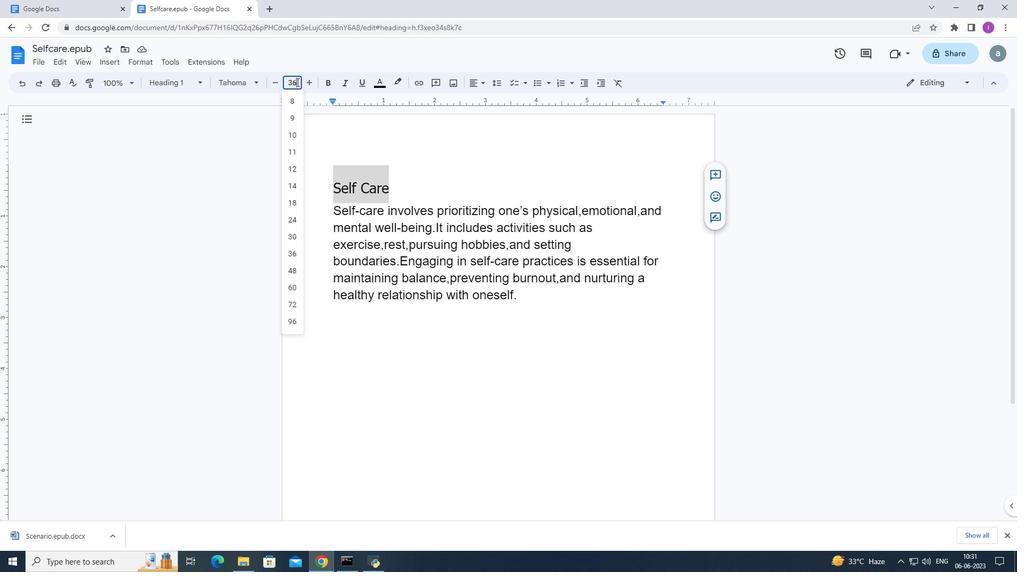 
Action: Mouse moved to (478, 78)
Screenshot: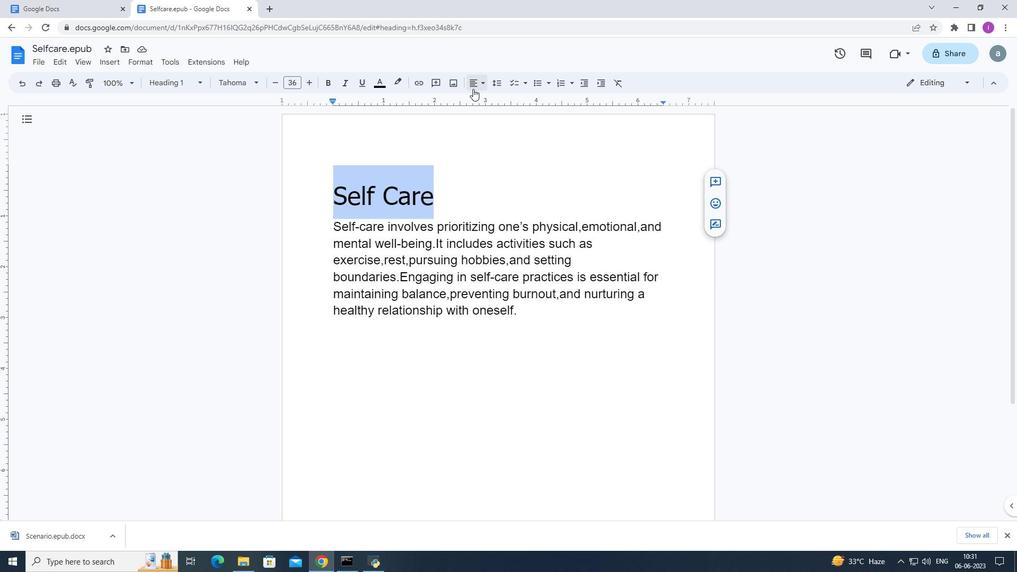 
Action: Mouse pressed left at (478, 78)
Screenshot: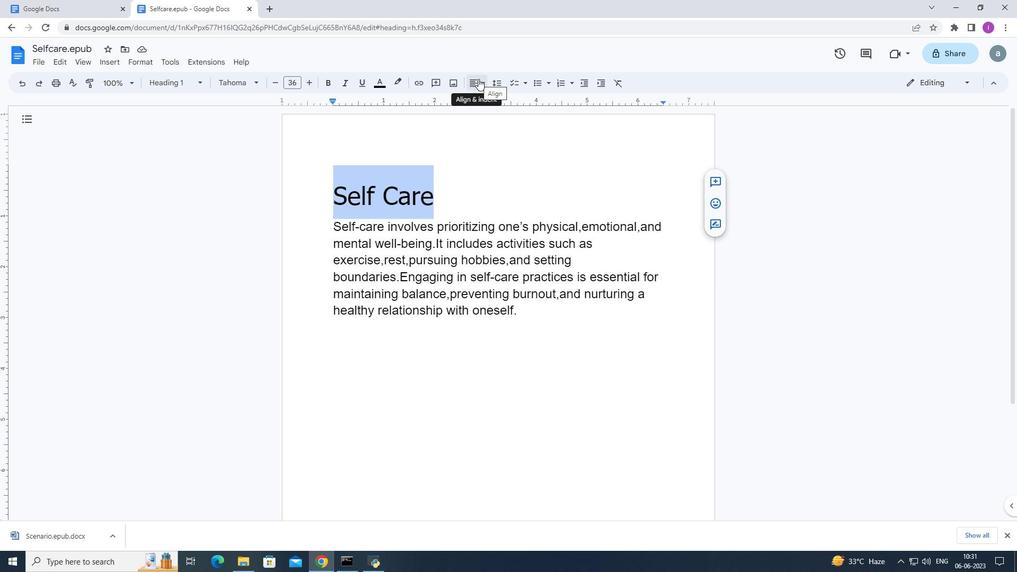 
Action: Mouse moved to (477, 106)
Screenshot: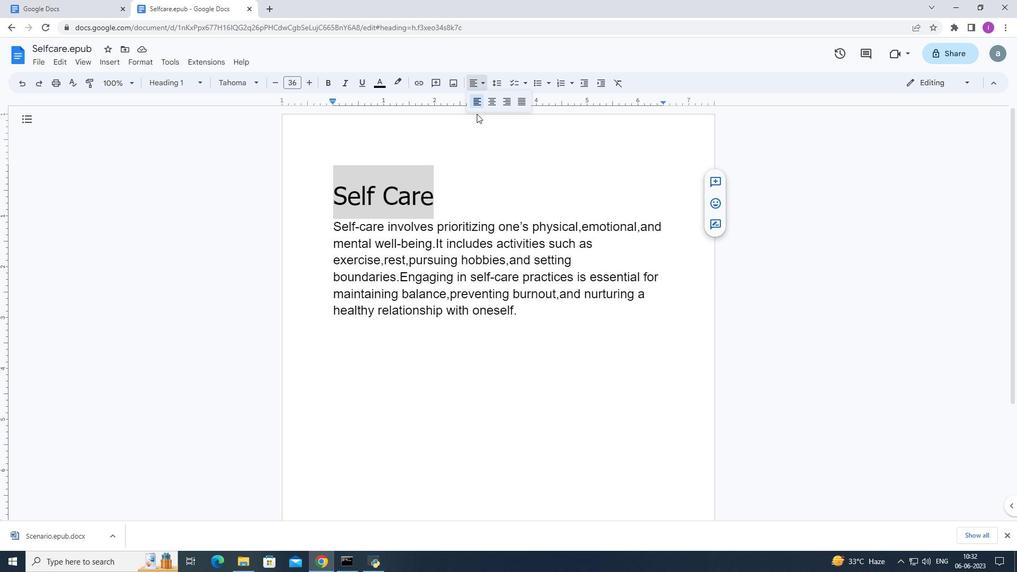 
Action: Mouse pressed left at (477, 106)
Screenshot: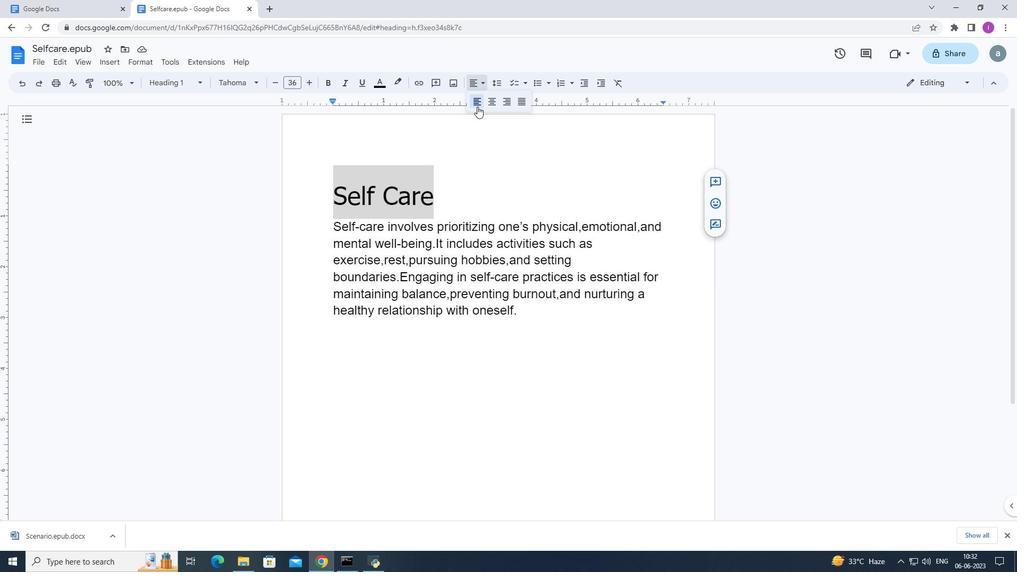 
Action: Mouse moved to (327, 228)
Screenshot: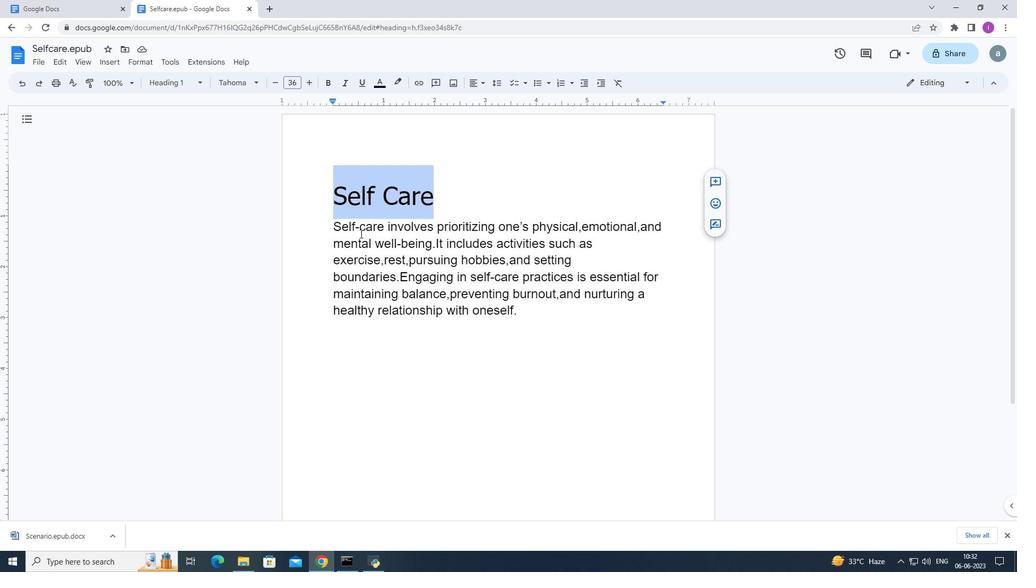 
Action: Mouse pressed left at (327, 228)
Screenshot: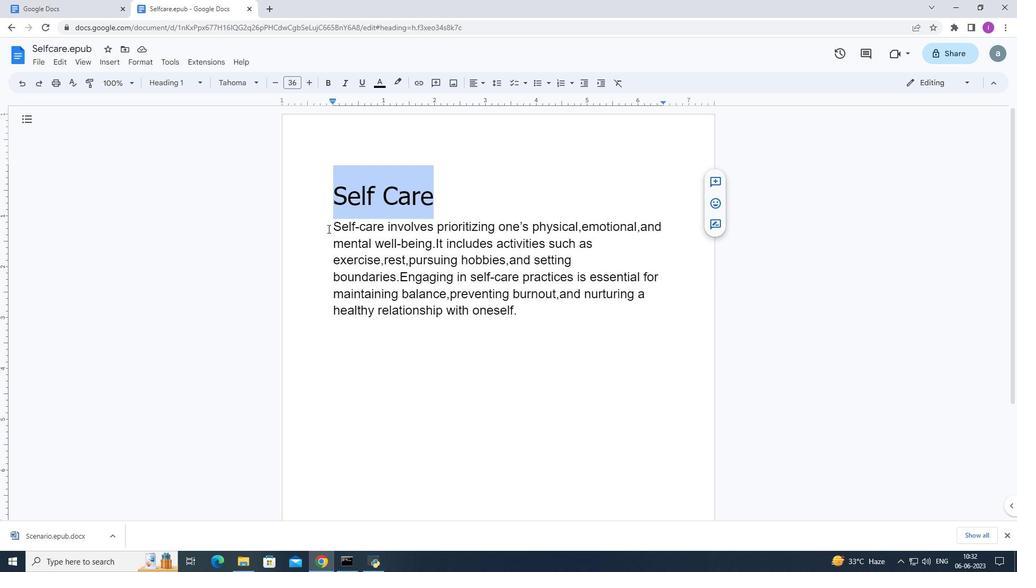 
Action: Mouse moved to (471, 82)
Screenshot: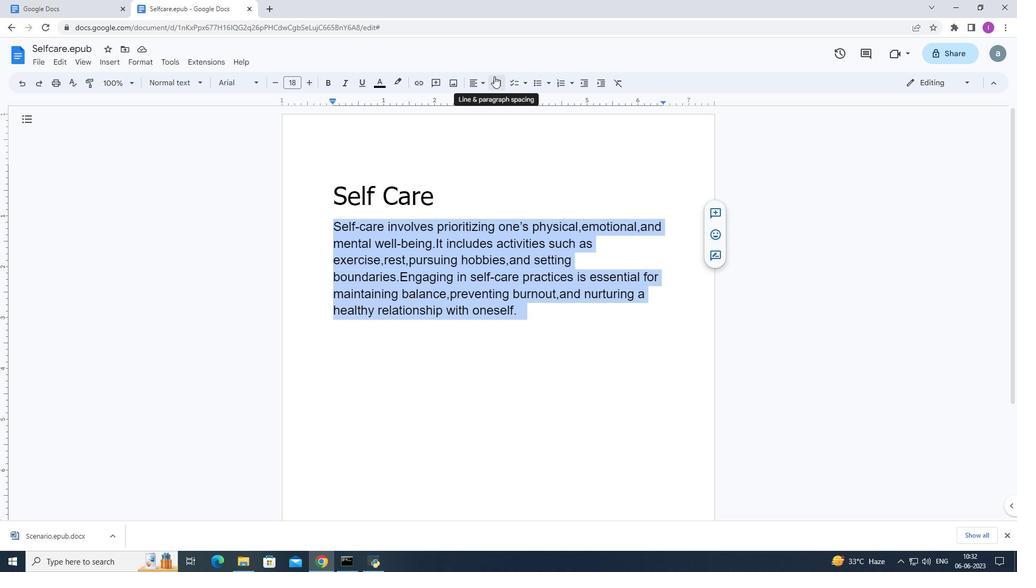
Action: Mouse pressed left at (471, 82)
Screenshot: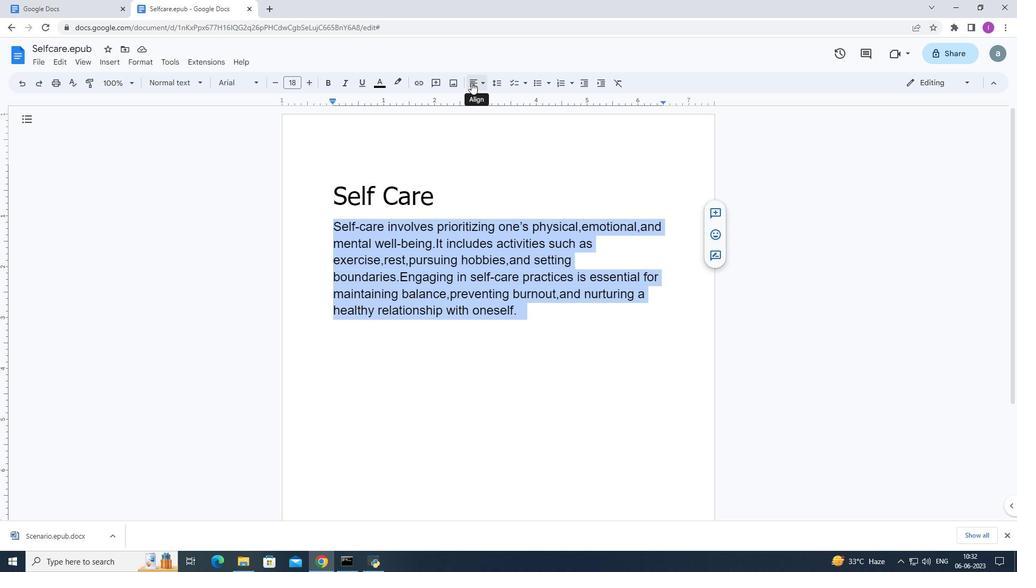 
Action: Mouse moved to (472, 103)
Screenshot: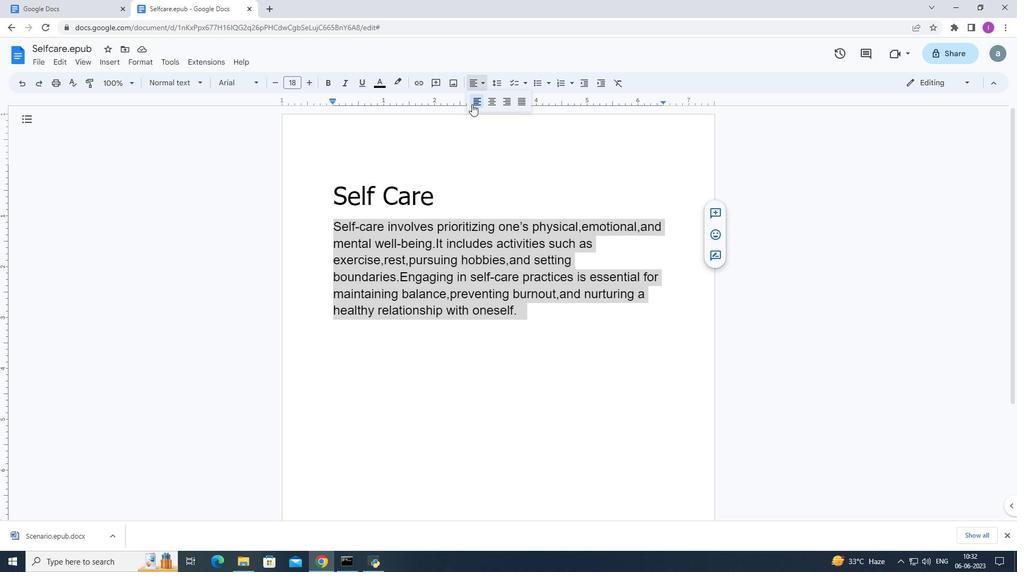 
Action: Mouse pressed left at (472, 103)
Screenshot: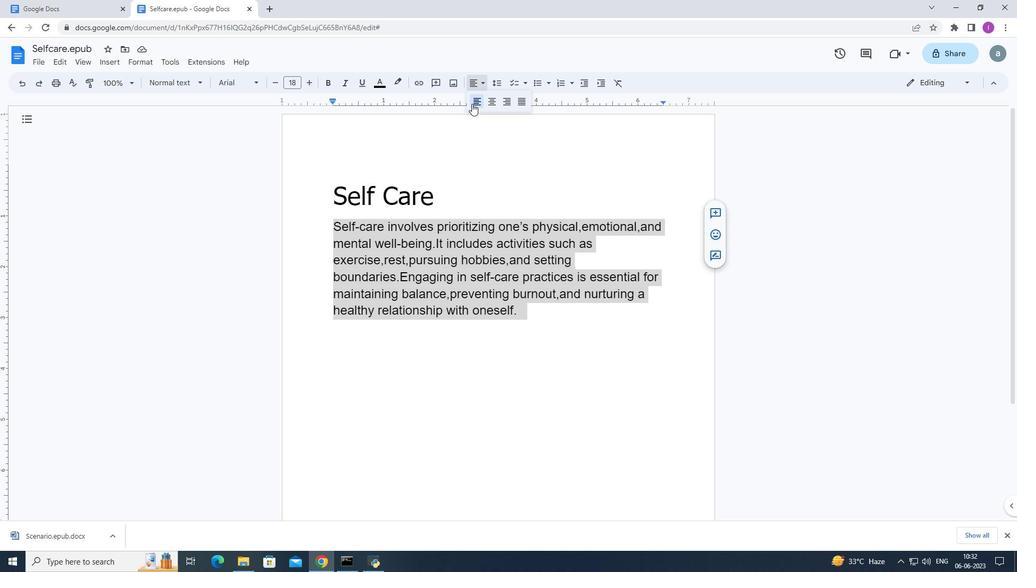 
Action: Mouse moved to (470, 110)
Screenshot: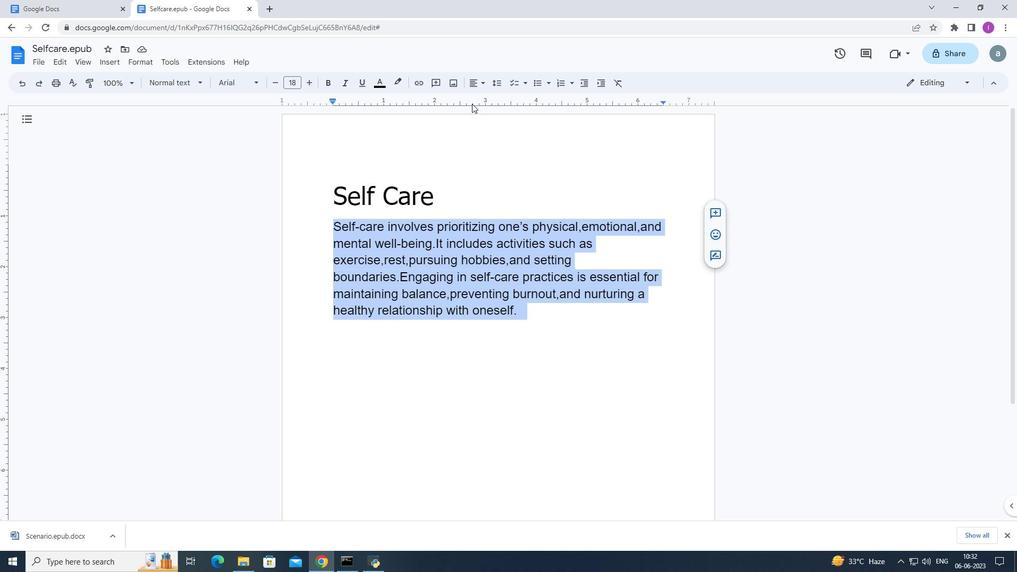 
